 Task: Create new invoice with Date Opened :15-Apr-23, Select Customer: Savage Burrito, Terms: Payment Term 1. Make invoice entry for item-1 with Date: 15-Apr-23, Description: Organic White Mushroom (8 oz)_x000D_
, Action: Material, Income Account: Income:Sales, Quantity: 1, Unit Price: 5.6, Discount $: 0.3. Make entry for item-2 with Date: 15-Apr-23, Description: Clover Valley Loaf Bread 100% Whole Wheat , Action: Material, Income Account: Income:Sales, Quantity: 1, Unit Price: 6.5, Discount $: 1.3. Make entry for item-3 with Date: 15-Apr-23, Description: Aquafina Water, Action: Material, Income Account: Income:Sales, Quantity: 2, Unit Price: 7.5, Discount $: 1.8. Write Notes: Looking forward to serving you again.. Post Invoice with Post Date: 15-Apr-23, Post to Accounts: Assets:Accounts Receivable. Pay / Process Payment with Transaction Date: 15-May-23, Amount: 23.7, Transfer Account: Checking Account. Print Invoice, display notes by going to Option, then go to Display Tab and check Invoice Notes.
Action: Mouse pressed left at (145, 29)
Screenshot: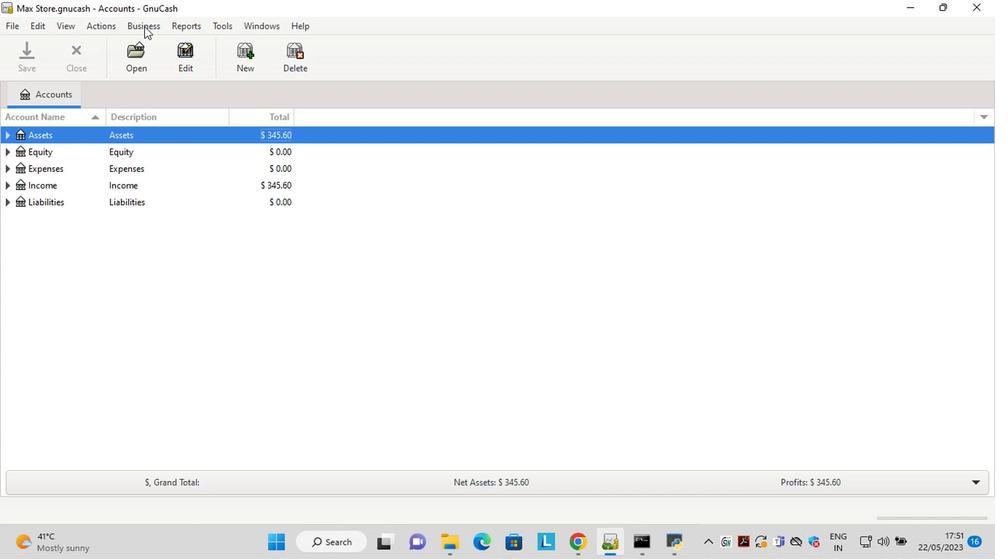
Action: Mouse moved to (309, 105)
Screenshot: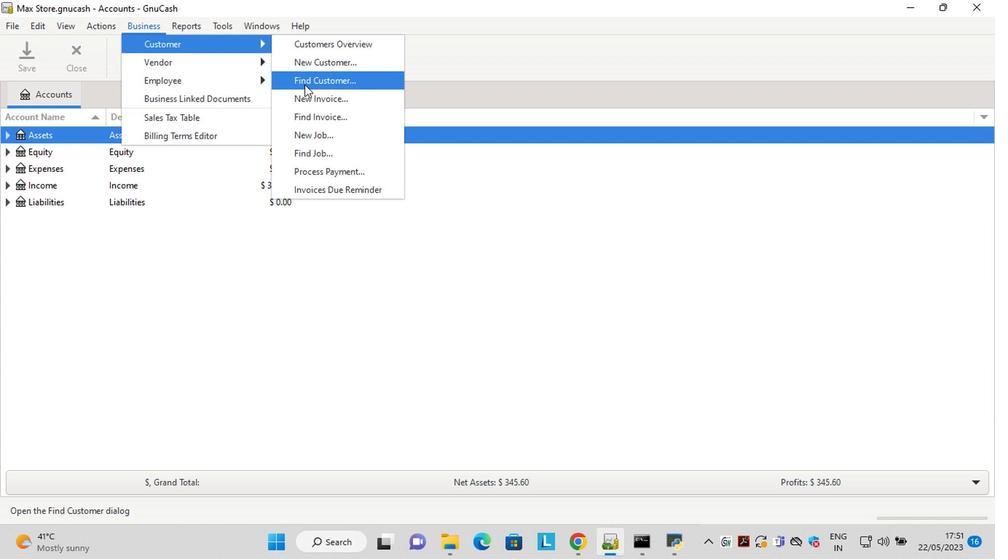 
Action: Mouse pressed left at (309, 105)
Screenshot: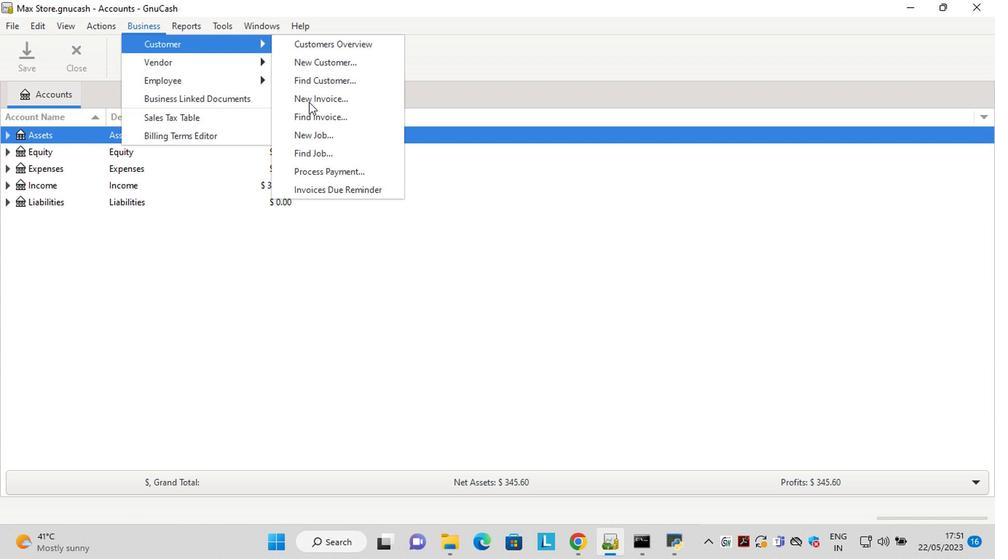 
Action: Mouse moved to (563, 223)
Screenshot: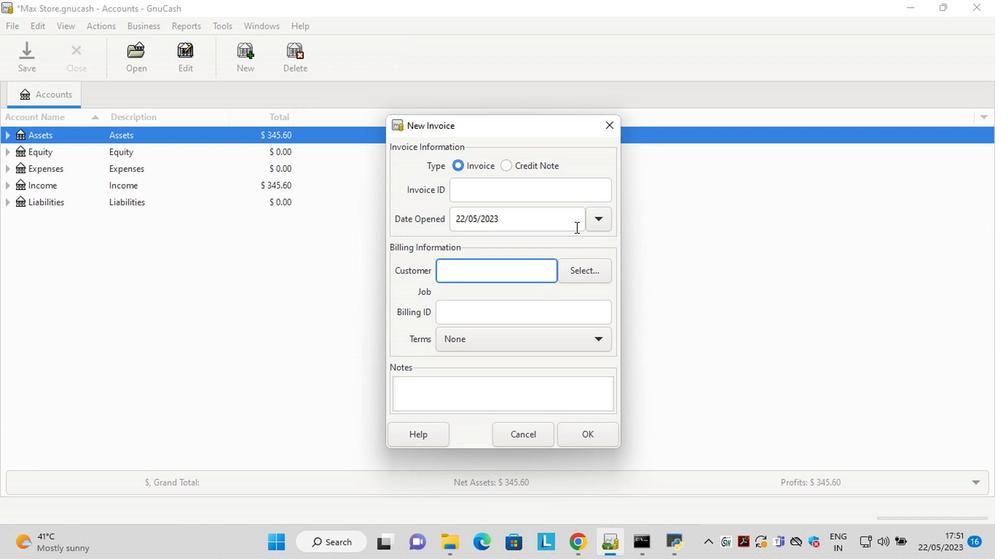 
Action: Mouse pressed left at (563, 223)
Screenshot: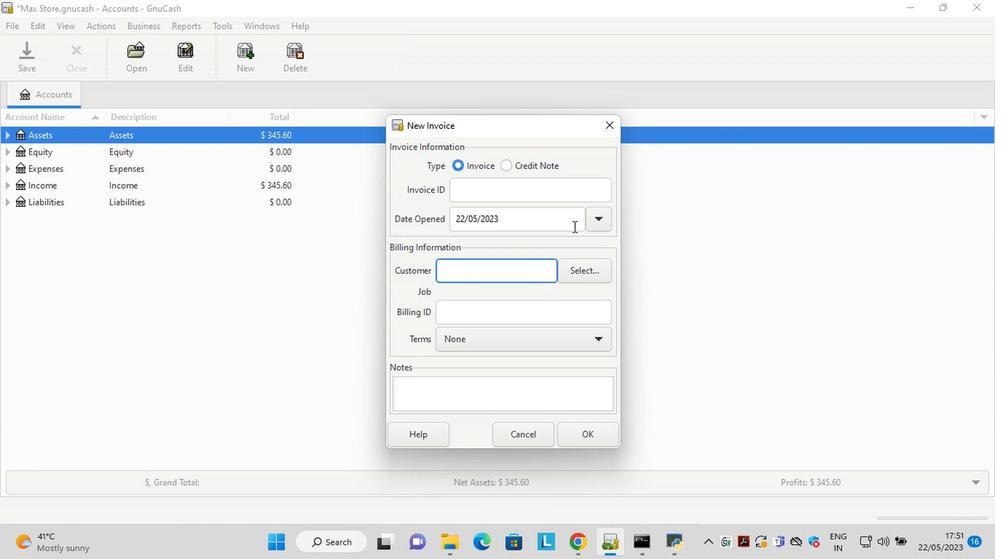
Action: Key pressed <Key.left><Key.left><Key.left><Key.left><Key.left><Key.left><Key.left><Key.left><Key.left><Key.left><Key.left><Key.left><Key.left><Key.left><Key.left><Key.delete><Key.delete>15<Key.right><Key.right><Key.delete>4
Screenshot: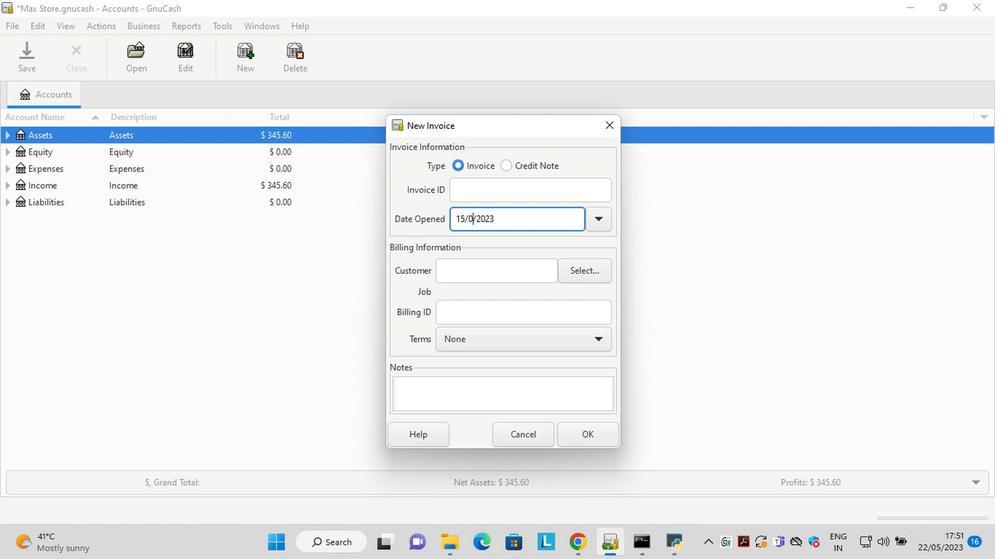 
Action: Mouse moved to (573, 271)
Screenshot: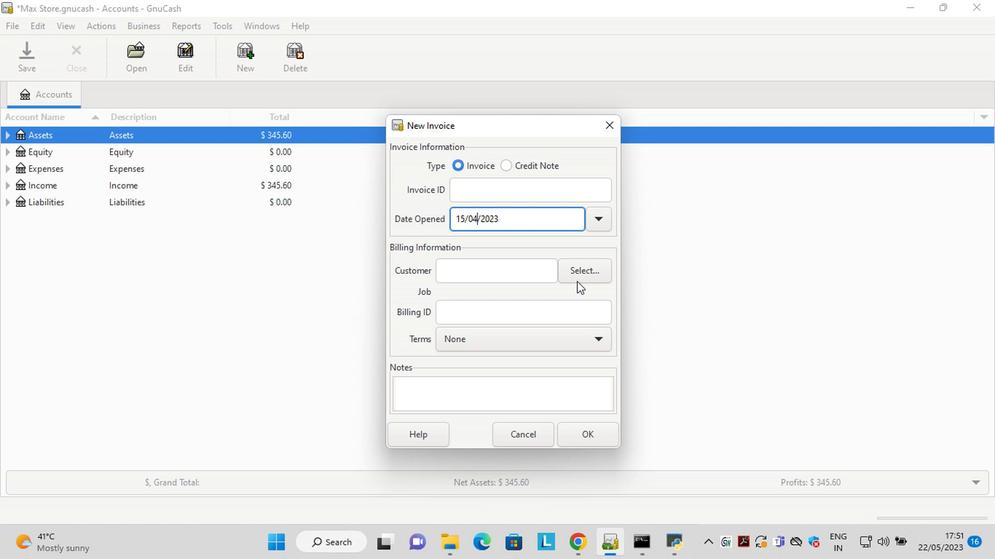 
Action: Mouse pressed left at (573, 271)
Screenshot: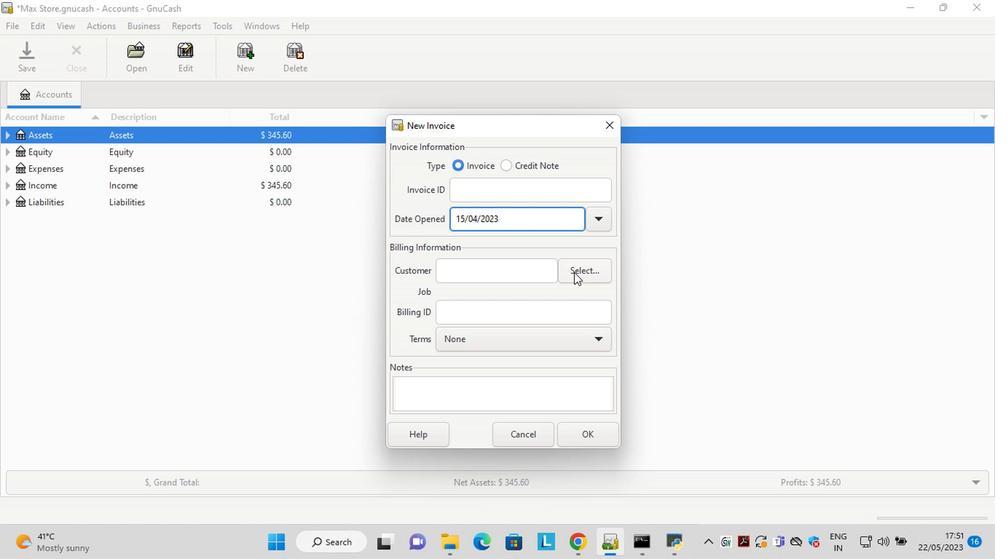 
Action: Mouse moved to (521, 256)
Screenshot: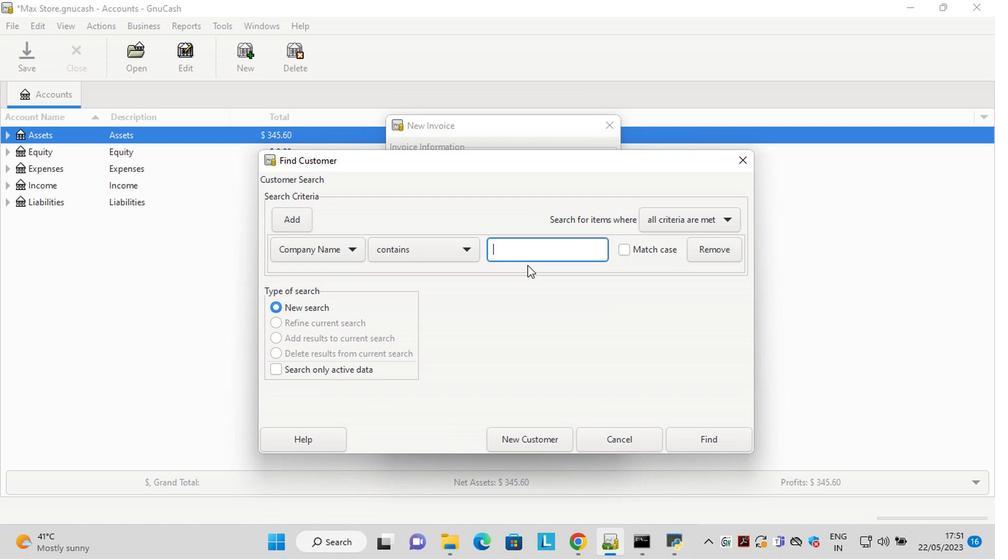 
Action: Mouse pressed left at (521, 256)
Screenshot: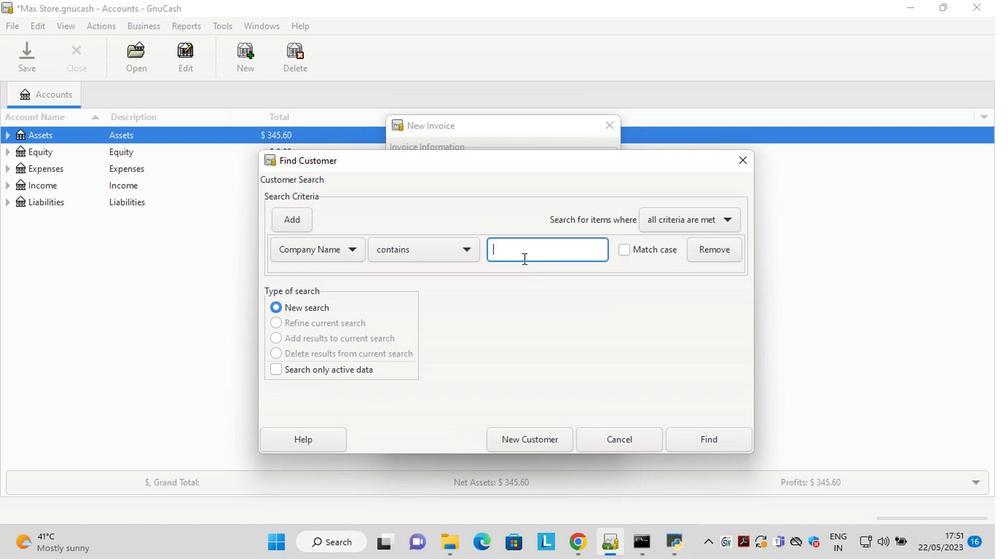 
Action: Key pressed <Key.shift>Savage
Screenshot: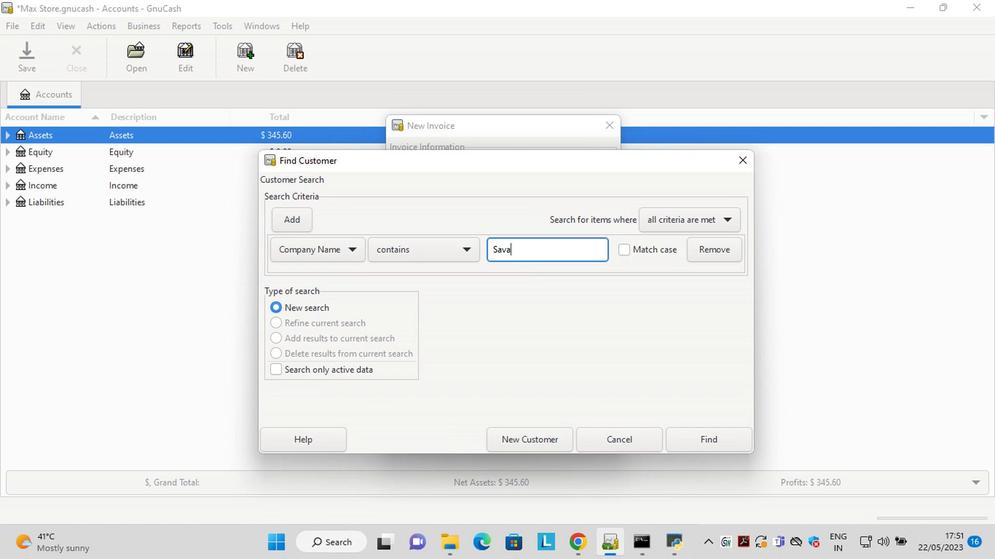 
Action: Mouse moved to (712, 441)
Screenshot: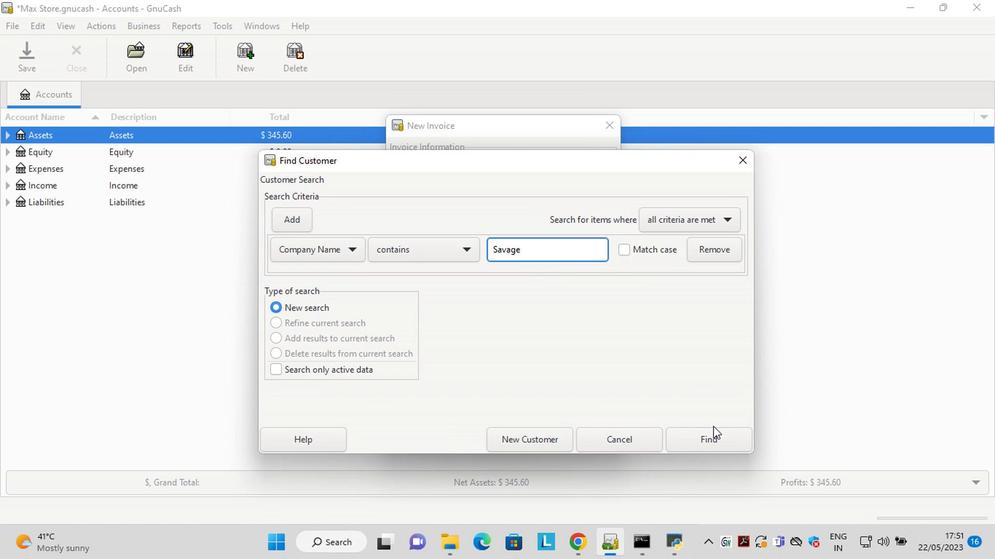 
Action: Mouse pressed left at (712, 441)
Screenshot: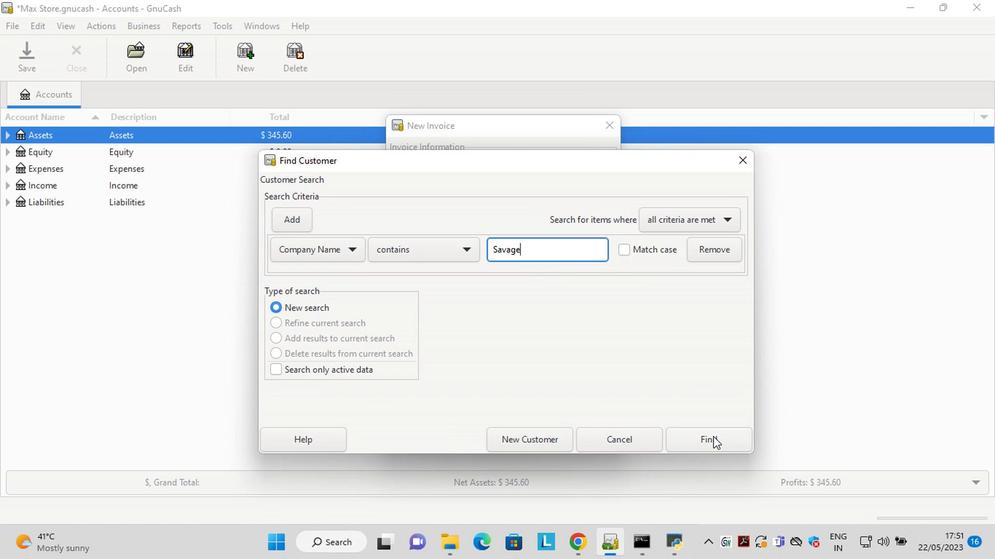 
Action: Mouse moved to (496, 289)
Screenshot: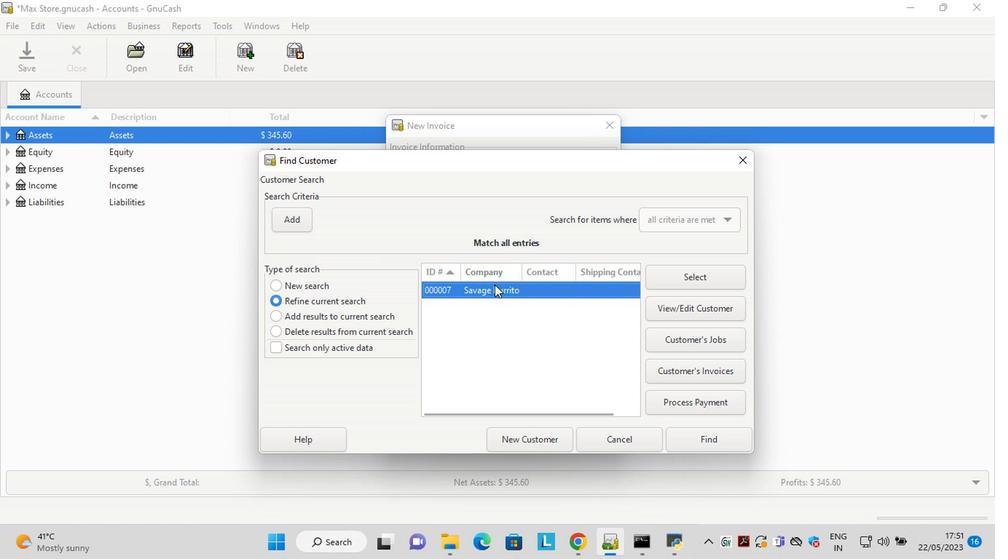 
Action: Mouse pressed left at (496, 289)
Screenshot: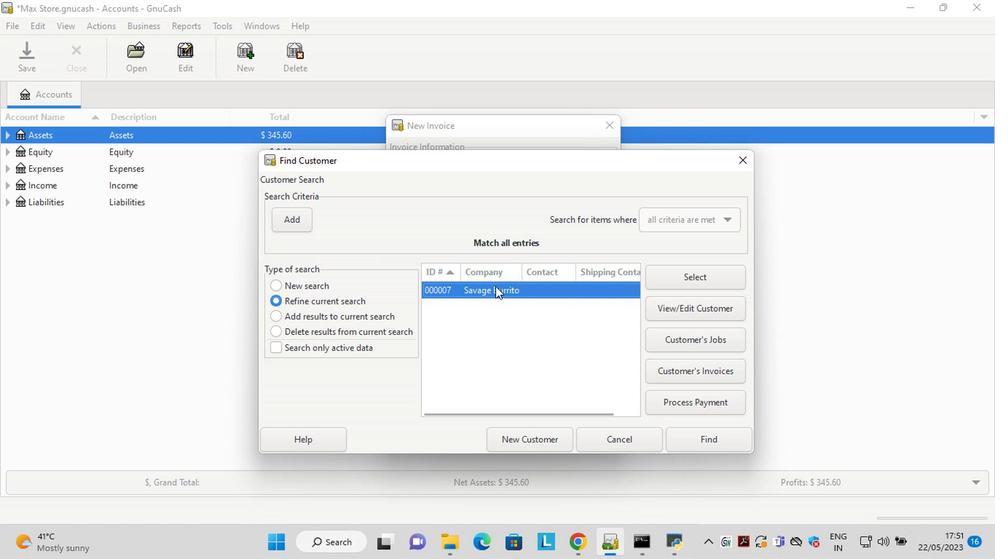 
Action: Mouse pressed left at (496, 289)
Screenshot: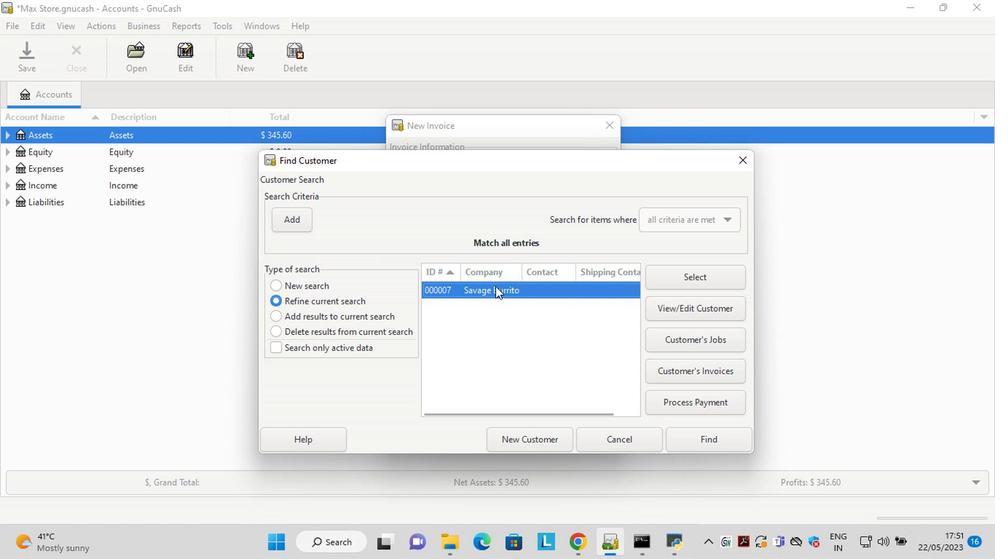 
Action: Mouse moved to (557, 355)
Screenshot: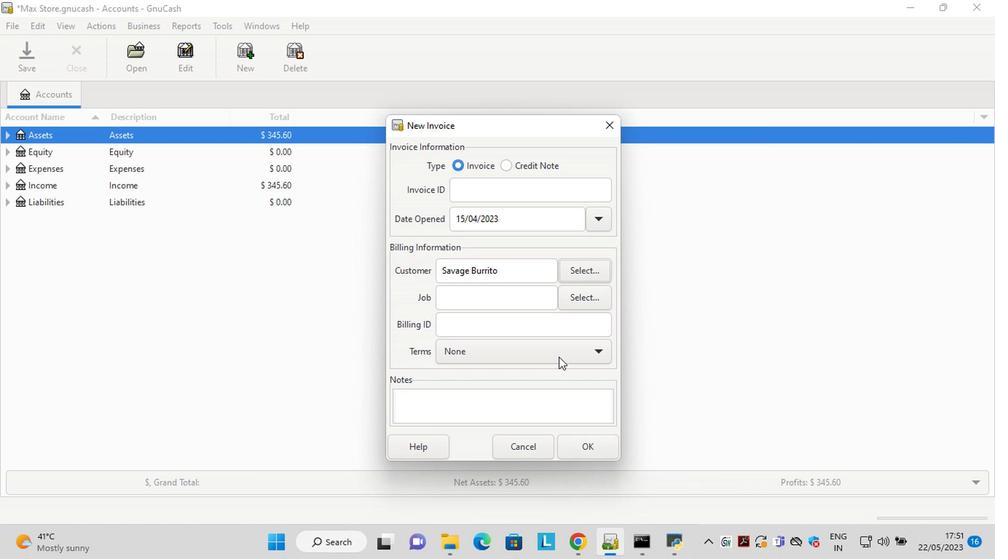 
Action: Mouse pressed left at (557, 355)
Screenshot: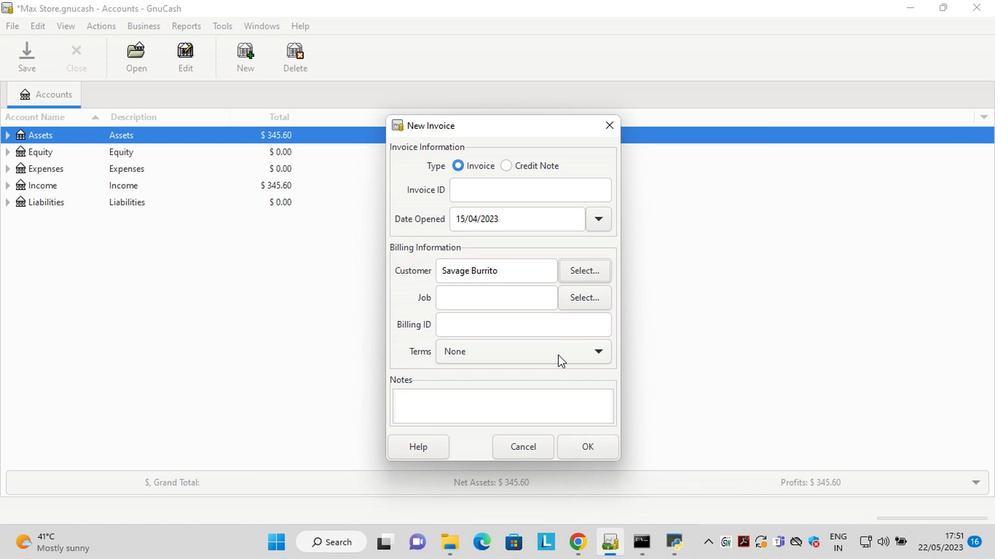 
Action: Mouse moved to (535, 373)
Screenshot: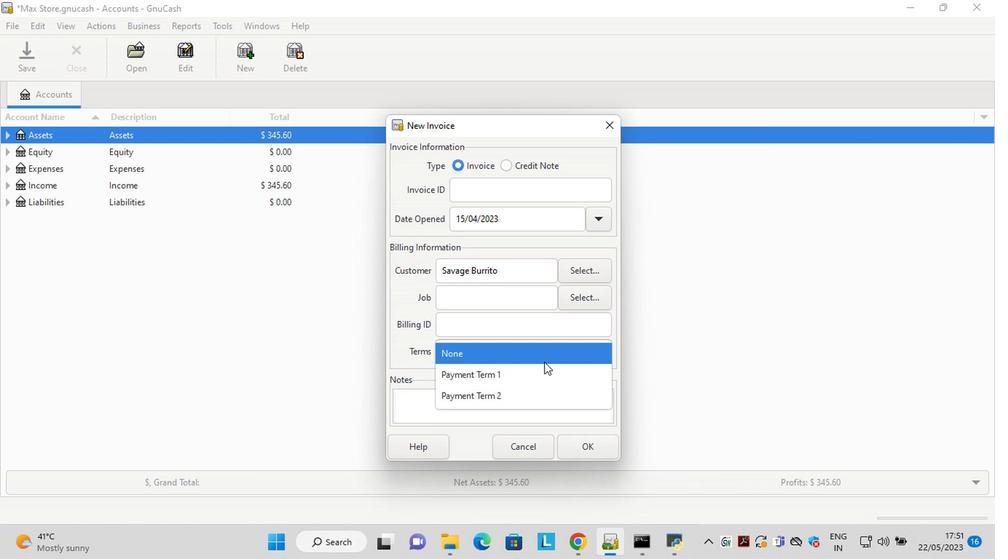 
Action: Mouse pressed left at (535, 373)
Screenshot: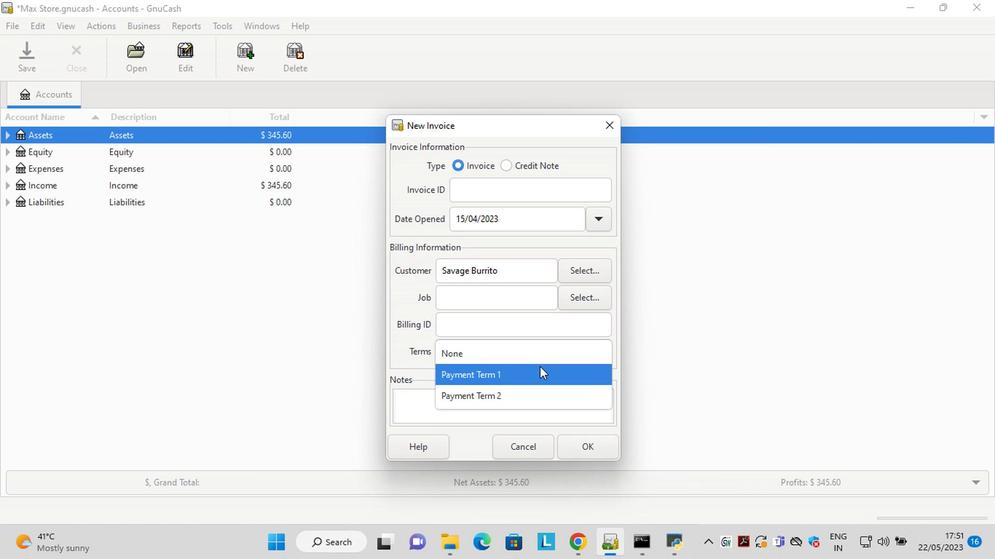 
Action: Mouse moved to (576, 454)
Screenshot: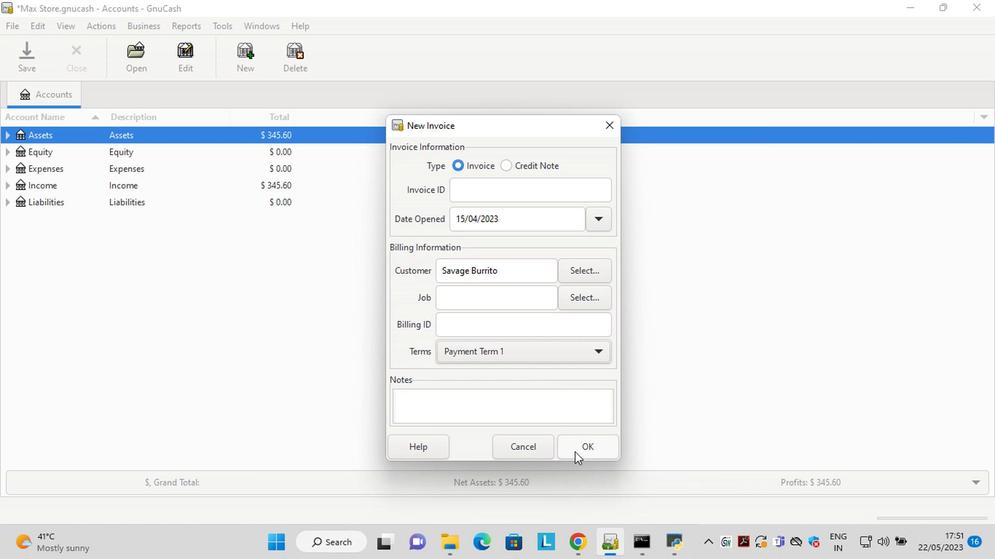 
Action: Mouse pressed left at (576, 454)
Screenshot: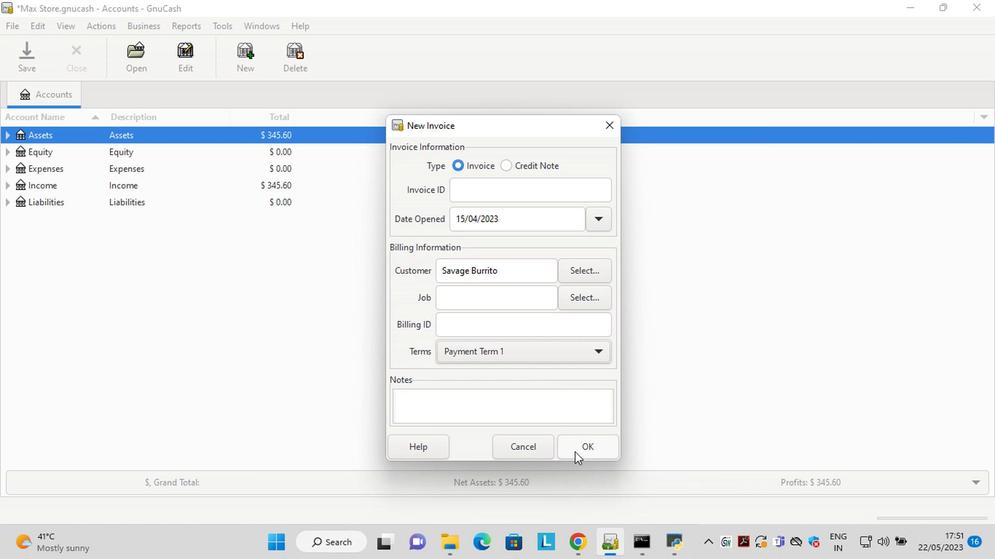 
Action: Mouse moved to (275, 315)
Screenshot: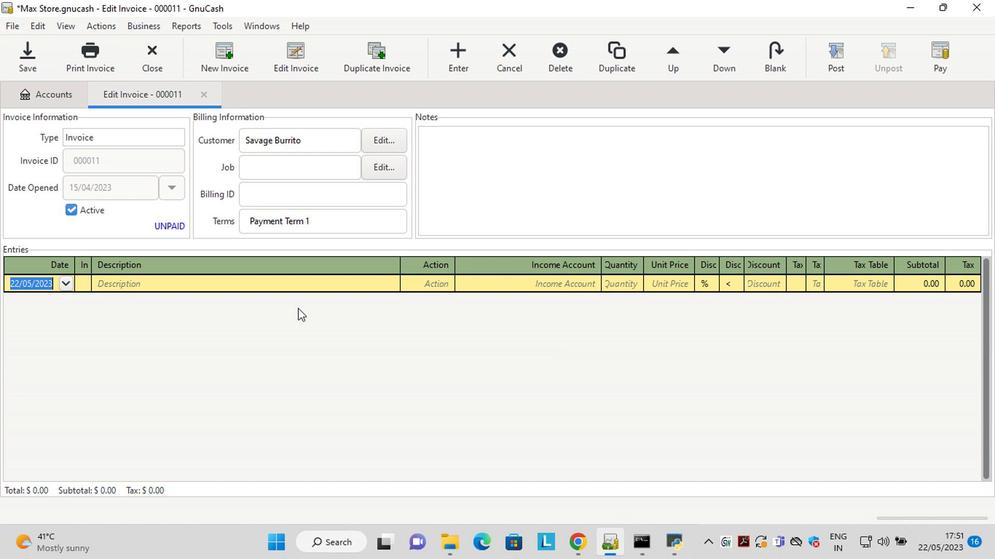 
Action: Key pressed <Key.left><Key.delete><Key.delete>15<Key.right><Key.right><Key.delete>4<Key.tab><Key.shift>Orgai<Key.backspace>nic<Key.space><Key.shift>White<Key.space><Key.shift>Mushroom<Key.space><Key.shift_r>(9<Key.backspace>8<Key.space>oz<Key.shift_r>)<Key.tab>ma<Key.tab>sale<Key.tab>1<Key.tab>5.60<Key.tab>
Screenshot: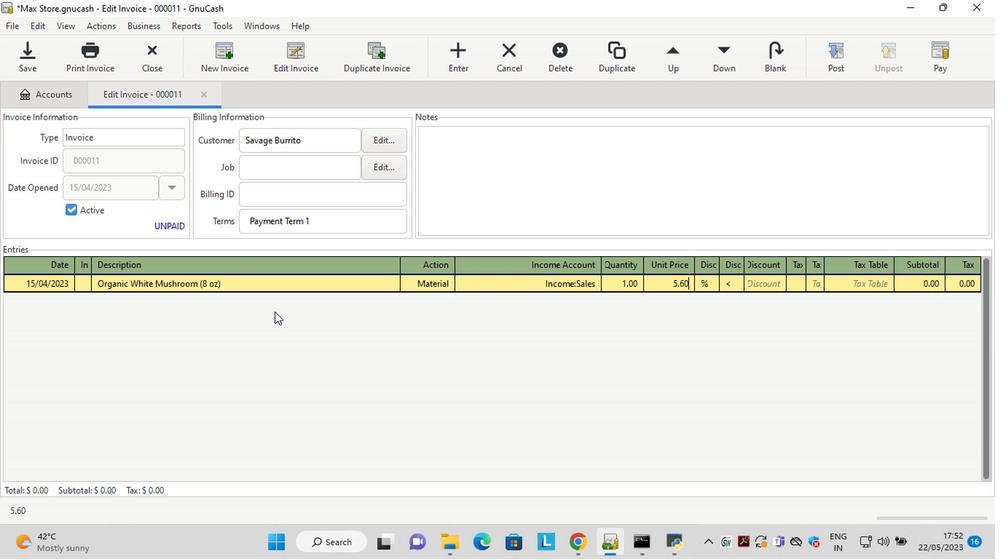 
Action: Mouse moved to (706, 286)
Screenshot: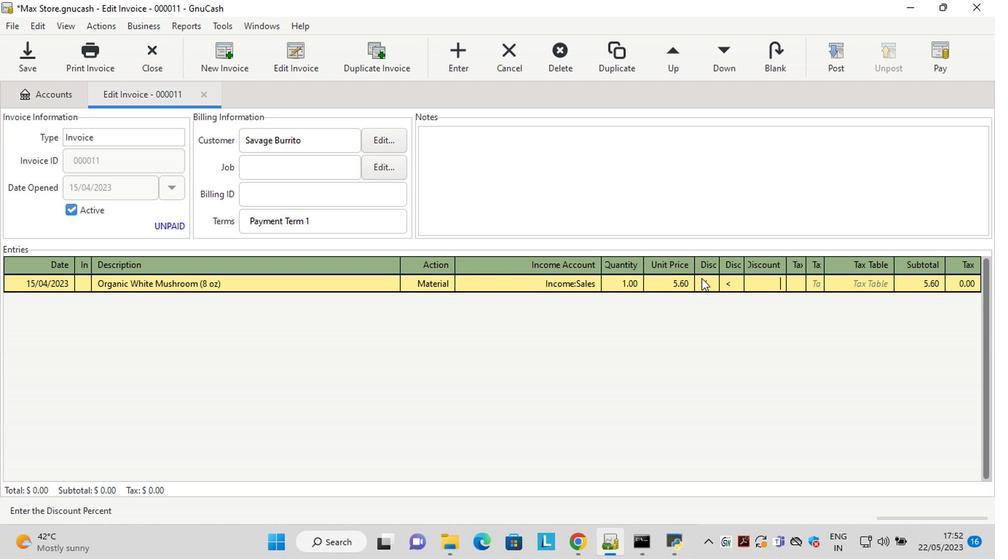 
Action: Mouse pressed left at (706, 286)
Screenshot: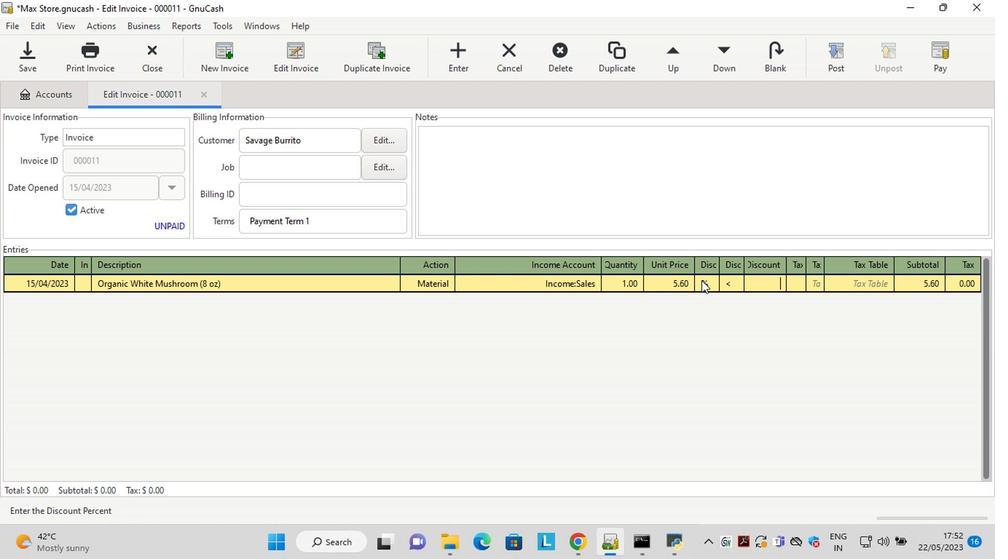 
Action: Mouse moved to (724, 286)
Screenshot: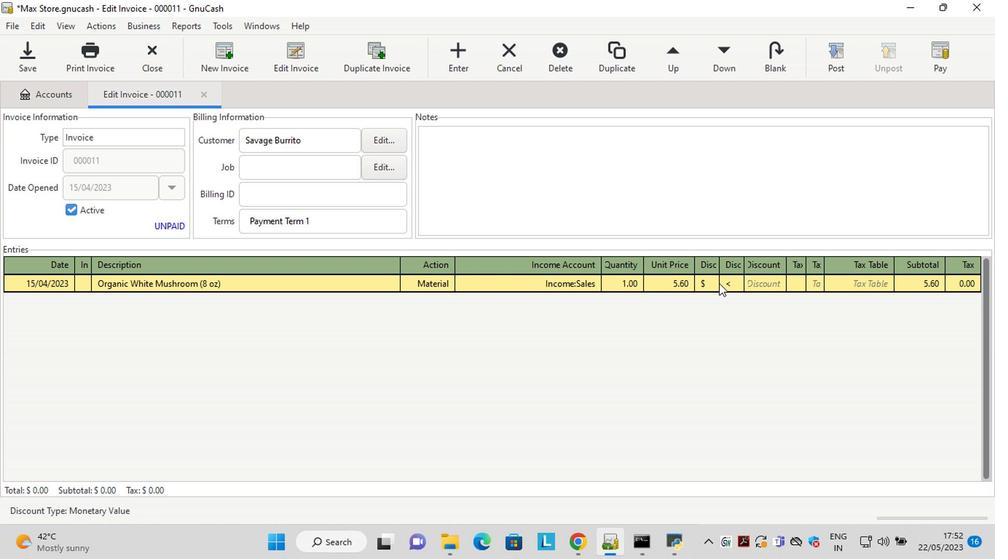 
Action: Mouse pressed left at (724, 286)
Screenshot: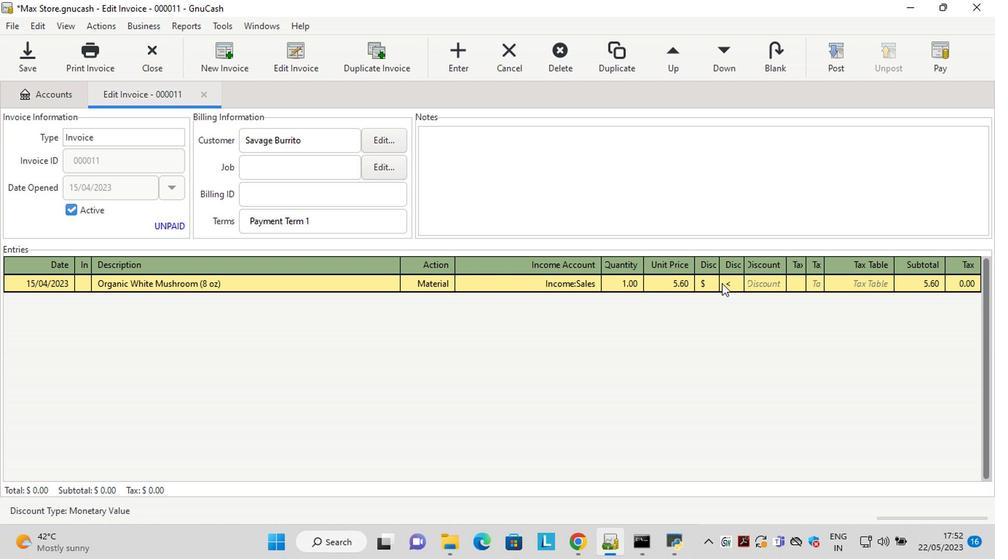 
Action: Mouse moved to (761, 288)
Screenshot: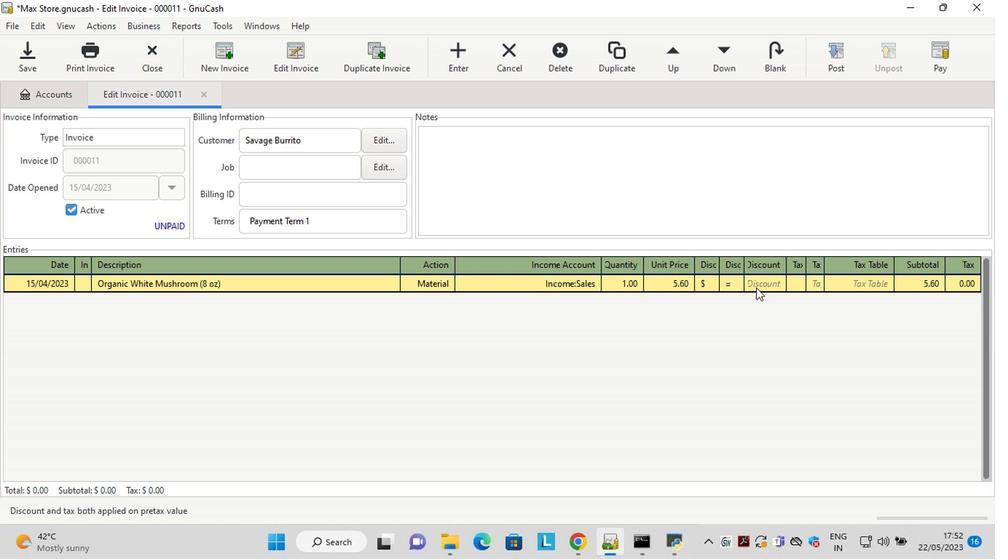 
Action: Mouse pressed left at (761, 288)
Screenshot: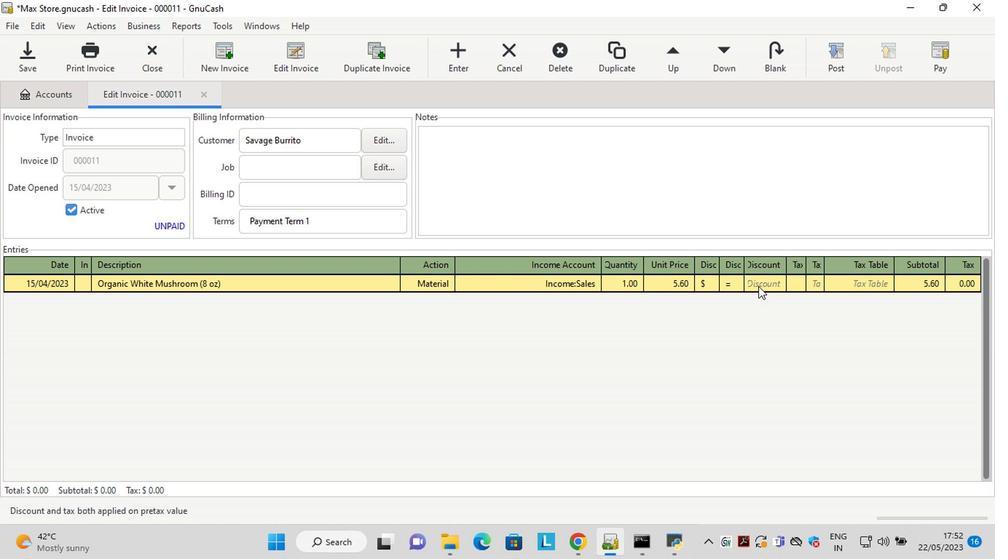 
Action: Key pressed .3<Key.tab><Key.tab><Key.shift>Clover<Key.space><Key.shift>Valley<Key.space><Key.shift>Loaf<Key.space><Key.shift>Bread<Key.space>100<Key.shift>%<Key.space><Key.shift>Whole<Key.space><Key.shift>Wheat<Key.tab>ma<Key.tab>sale<Key.tab>1<Key.tab>6.5<Key.tab>
Screenshot: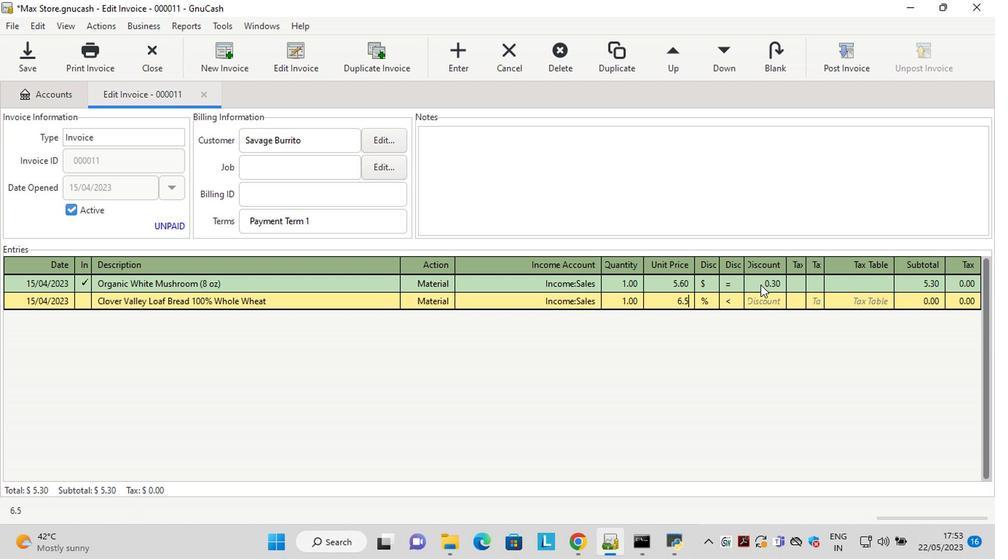 
Action: Mouse moved to (709, 304)
Screenshot: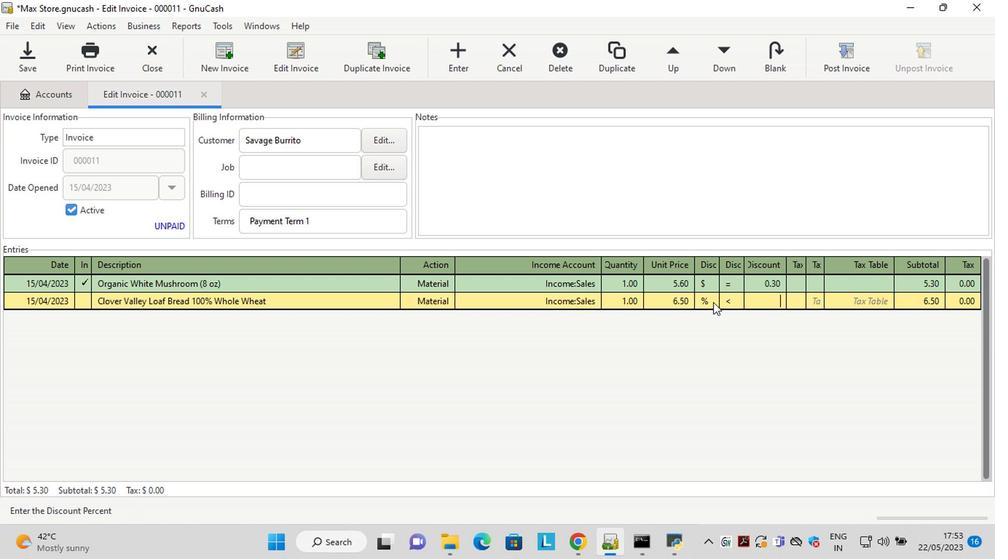 
Action: Mouse pressed left at (709, 304)
Screenshot: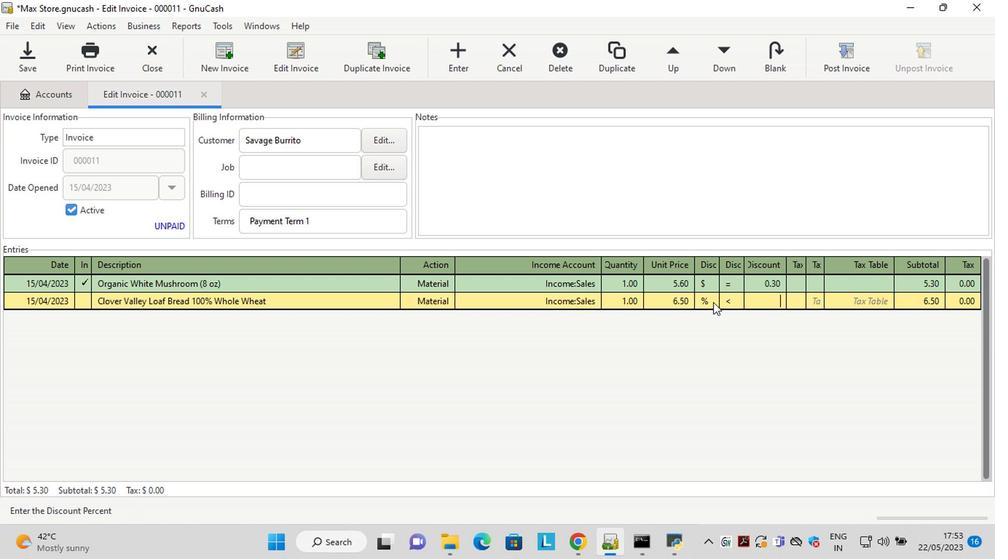 
Action: Mouse moved to (732, 306)
Screenshot: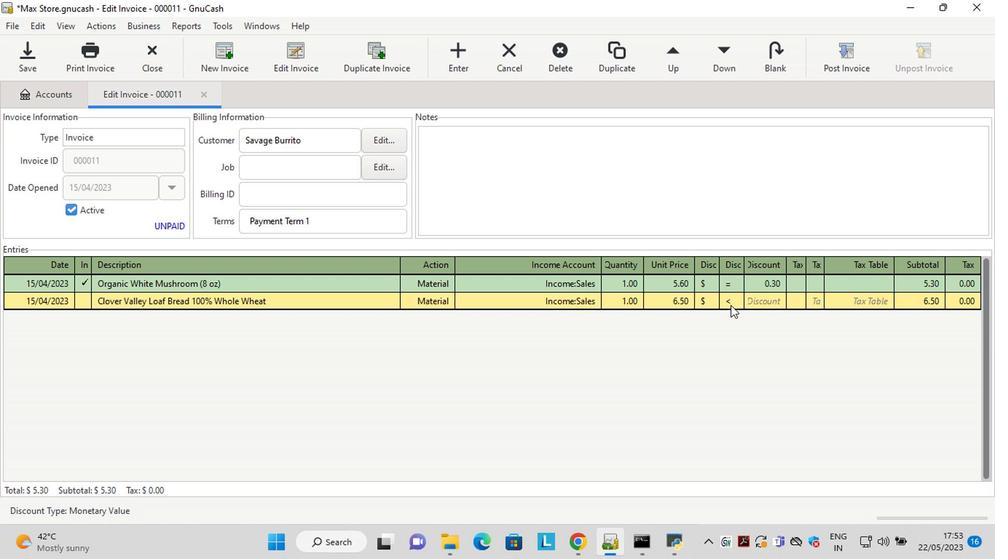 
Action: Mouse pressed left at (732, 306)
Screenshot: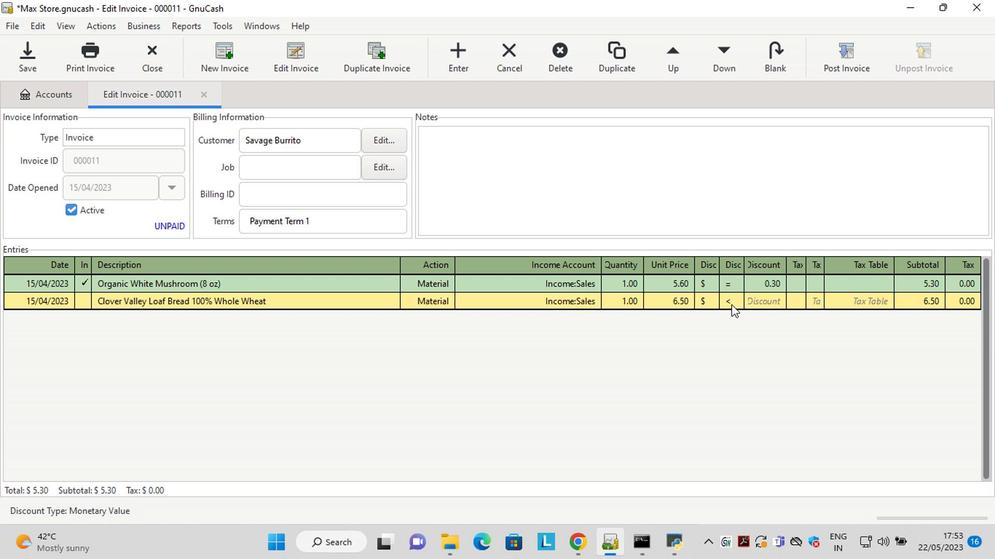 
Action: Mouse moved to (752, 301)
Screenshot: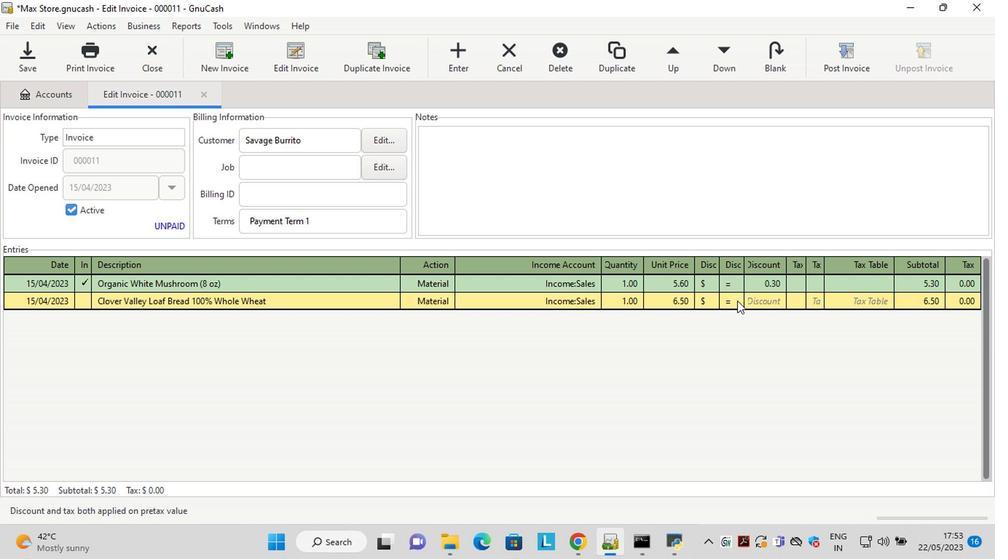 
Action: Mouse pressed left at (752, 301)
Screenshot: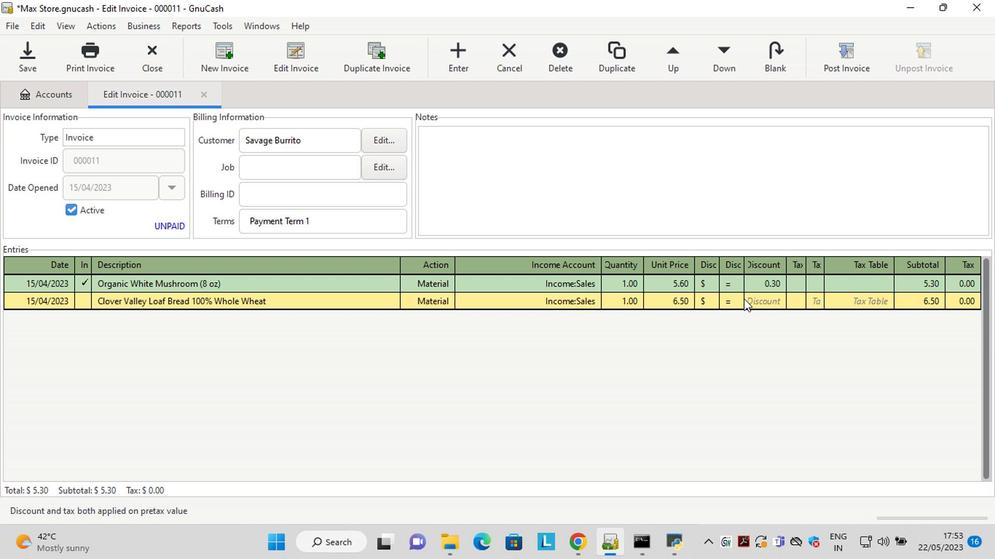 
Action: Mouse moved to (780, 349)
Screenshot: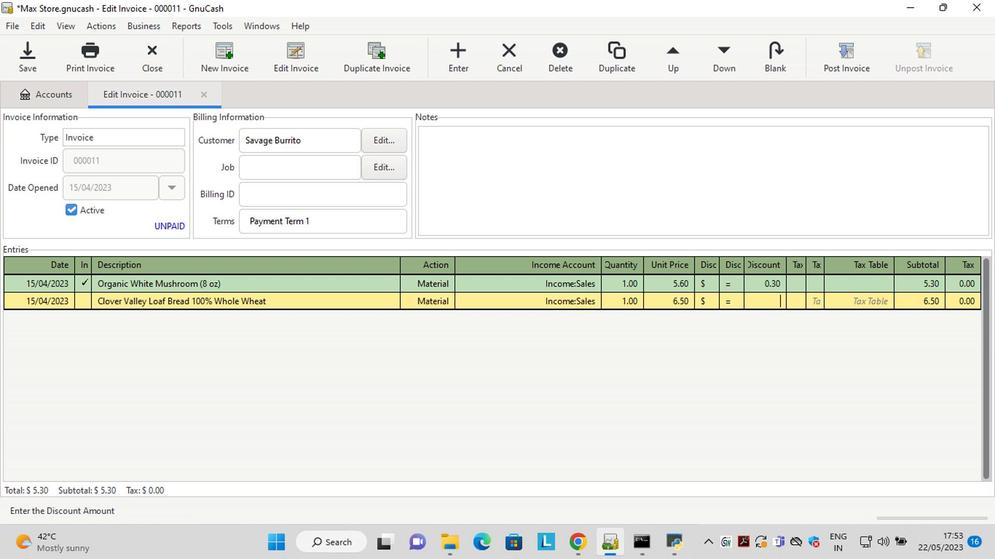 
Action: Key pressed 1.30<Key.tab><Key.tab><Key.shift>Aquafina<Key.space><Key.shift>Water<Key.tab>ma<Key.tab>sale<Key.tab>1<Key.tab>2<Key.tab>7.50<Key.backspace><Key.tab>
Screenshot: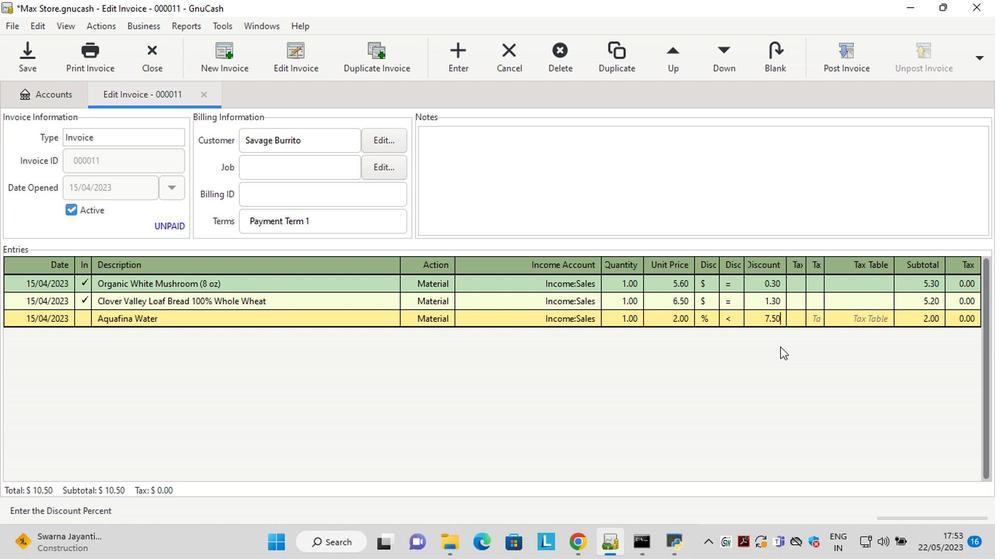 
Action: Mouse moved to (632, 321)
Screenshot: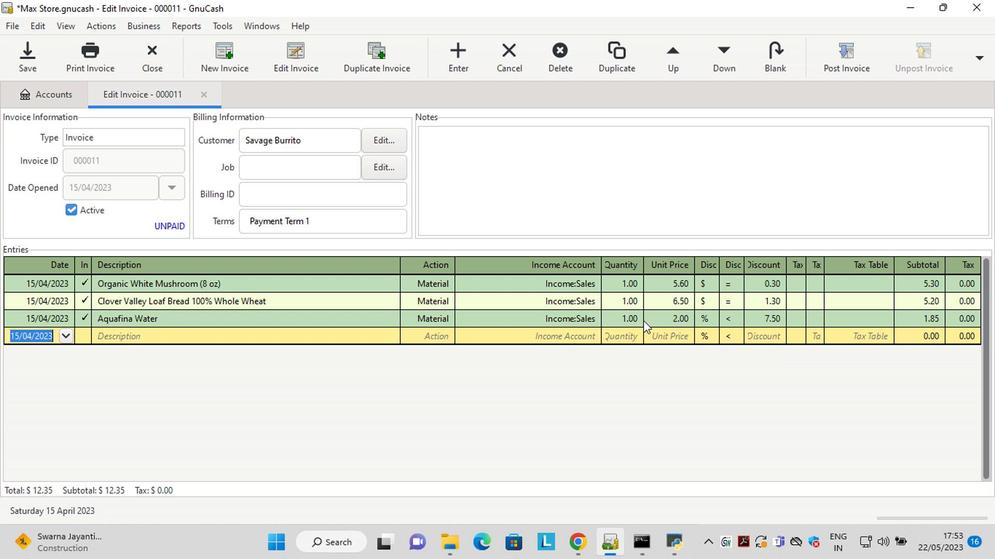 
Action: Mouse pressed left at (632, 321)
Screenshot: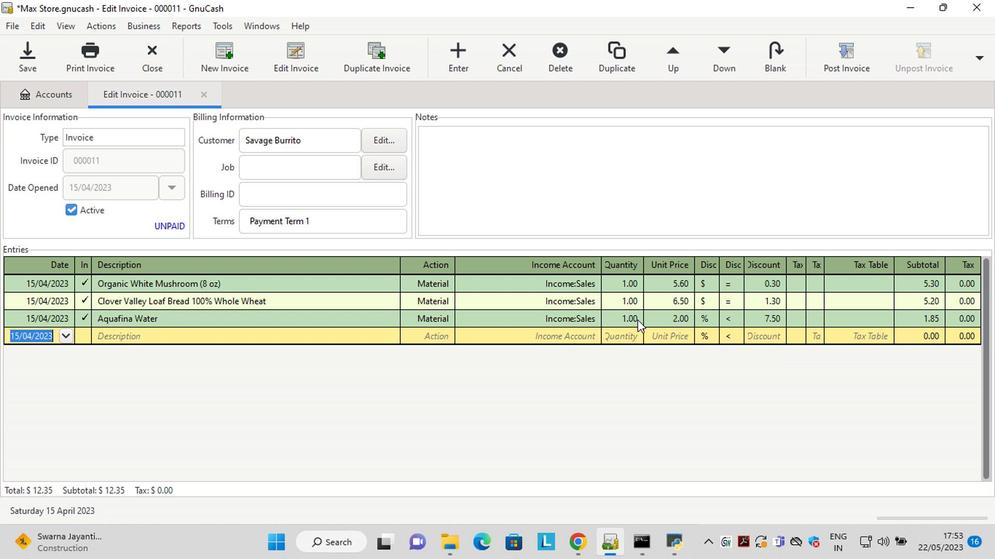 
Action: Mouse moved to (811, 326)
Screenshot: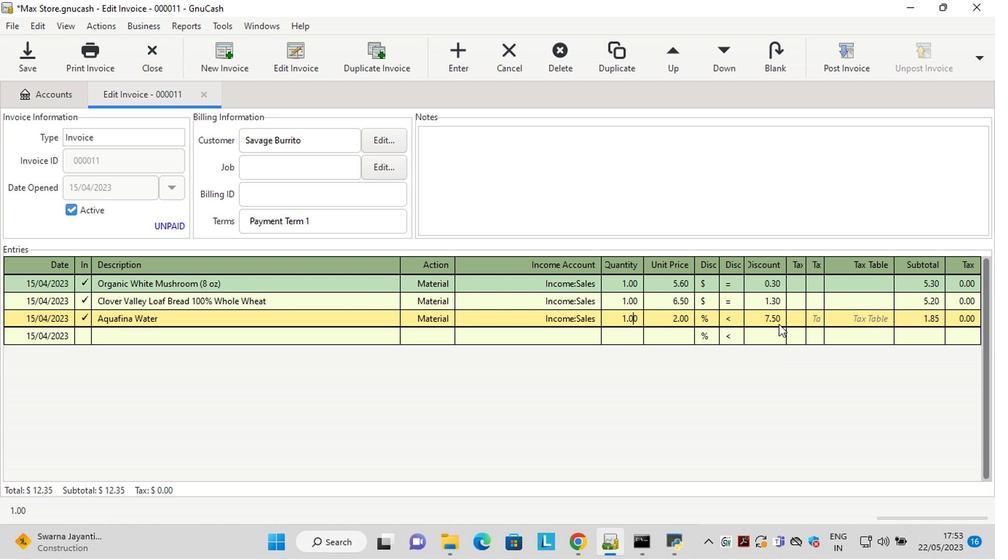 
Action: Key pressed <Key.left><Key.left><Key.left><Key.delete><Key.delete><Key.delete><Key.delete>2<Key.tab>7.5<Key.tab>
Screenshot: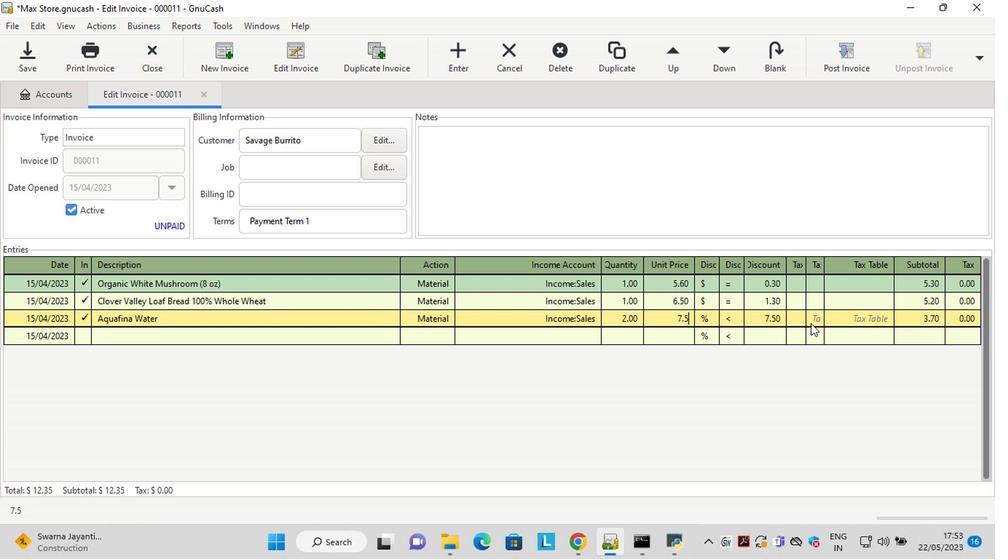 
Action: Mouse moved to (701, 320)
Screenshot: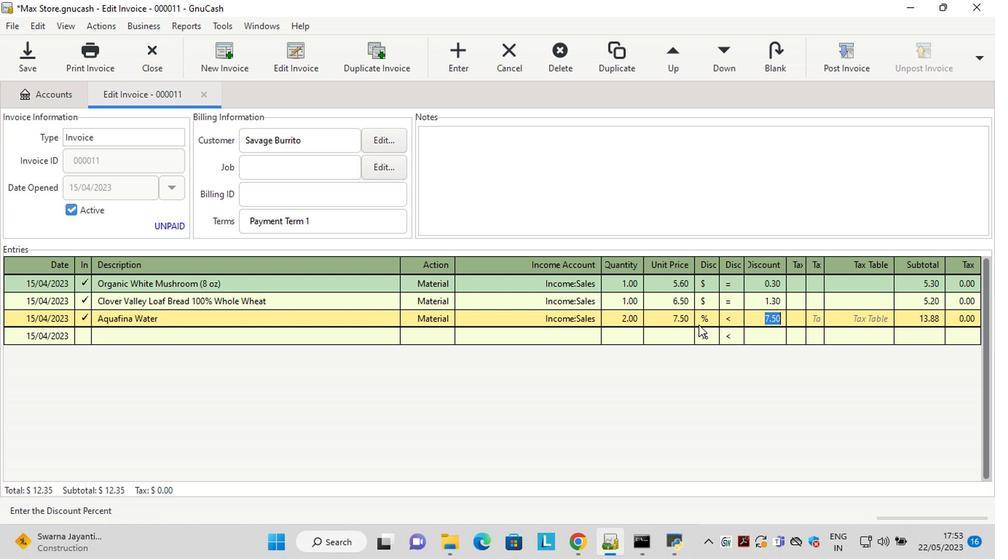 
Action: Mouse pressed left at (701, 320)
Screenshot: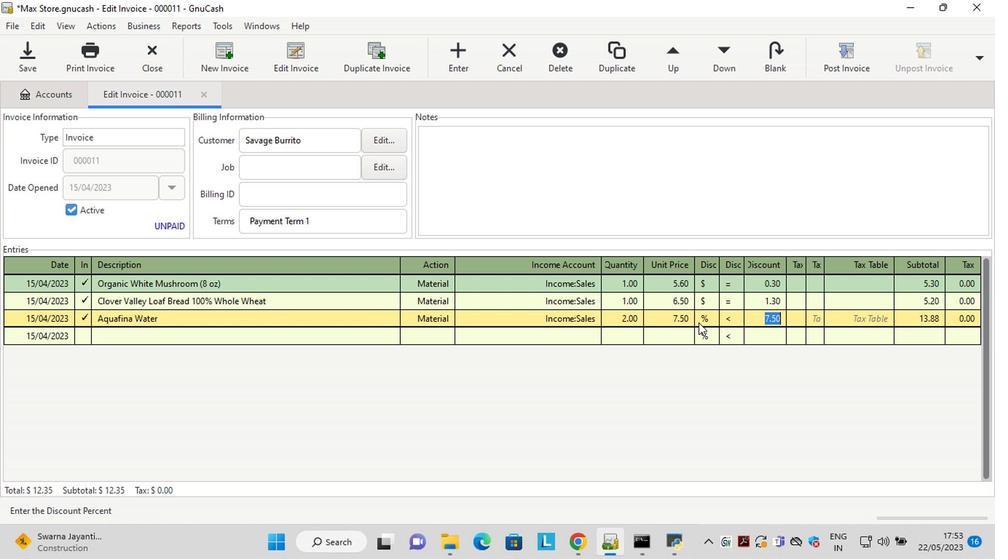
Action: Mouse moved to (726, 317)
Screenshot: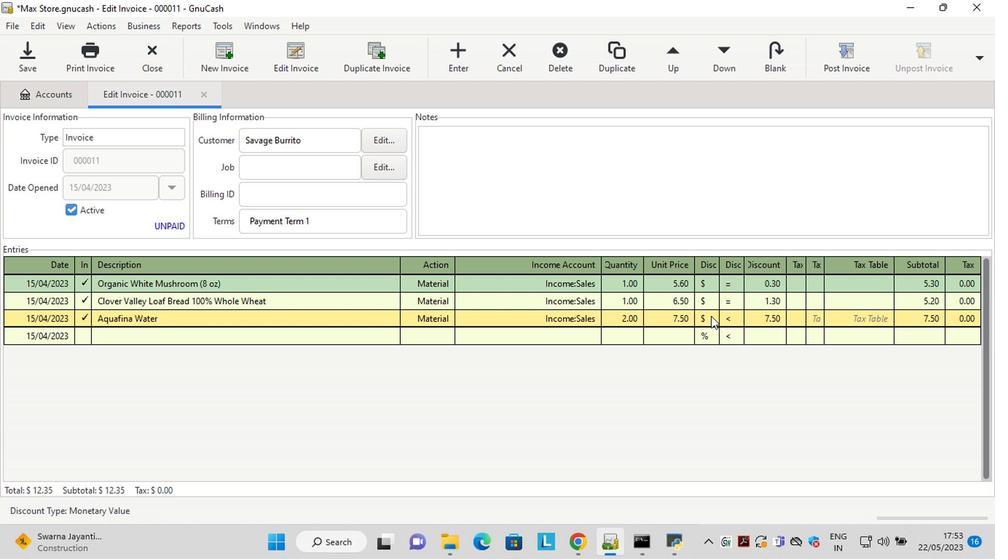 
Action: Mouse pressed left at (726, 317)
Screenshot: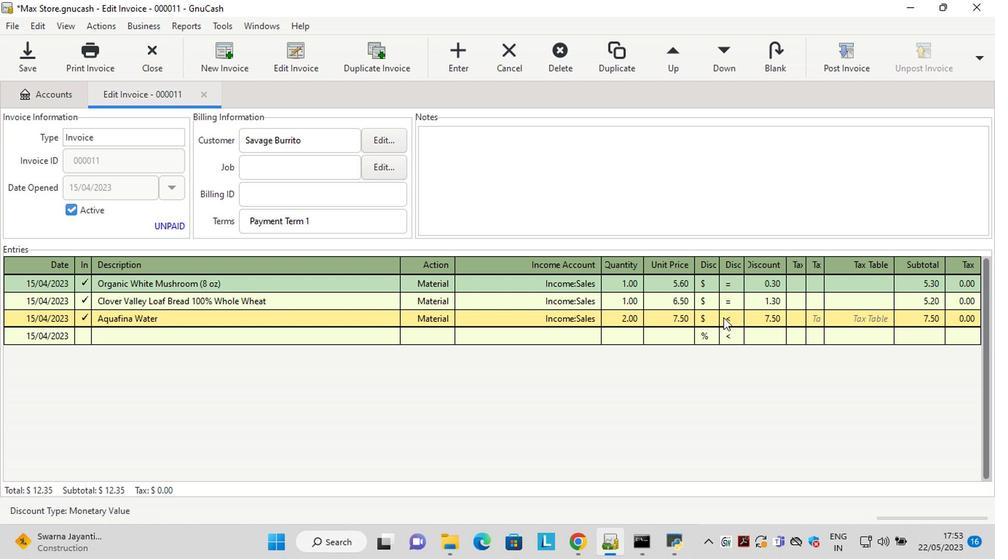 
Action: Mouse moved to (763, 320)
Screenshot: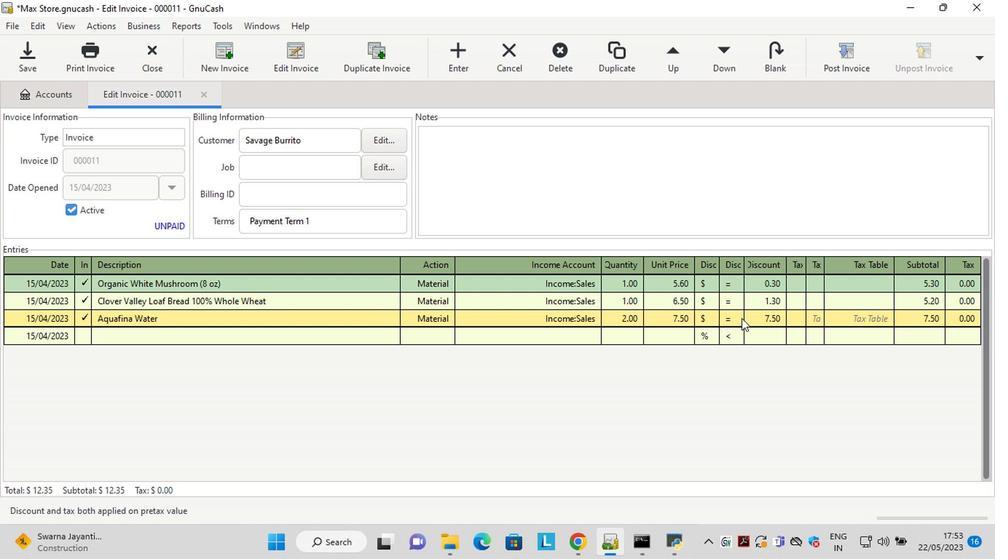 
Action: Mouse pressed left at (763, 320)
Screenshot: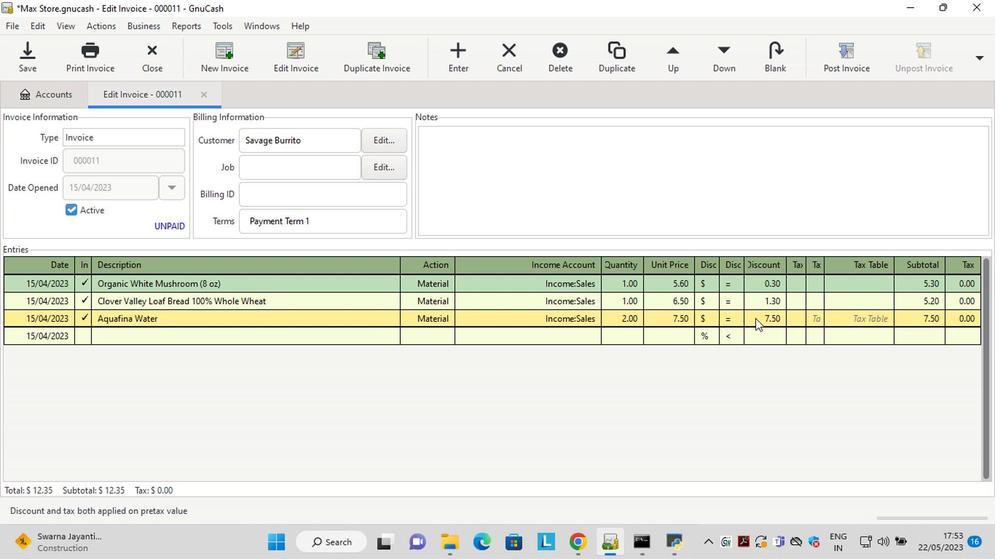 
Action: Key pressed <Key.delete><Key.delete><Key.delete><Key.delete>1.8<Key.tab>
Screenshot: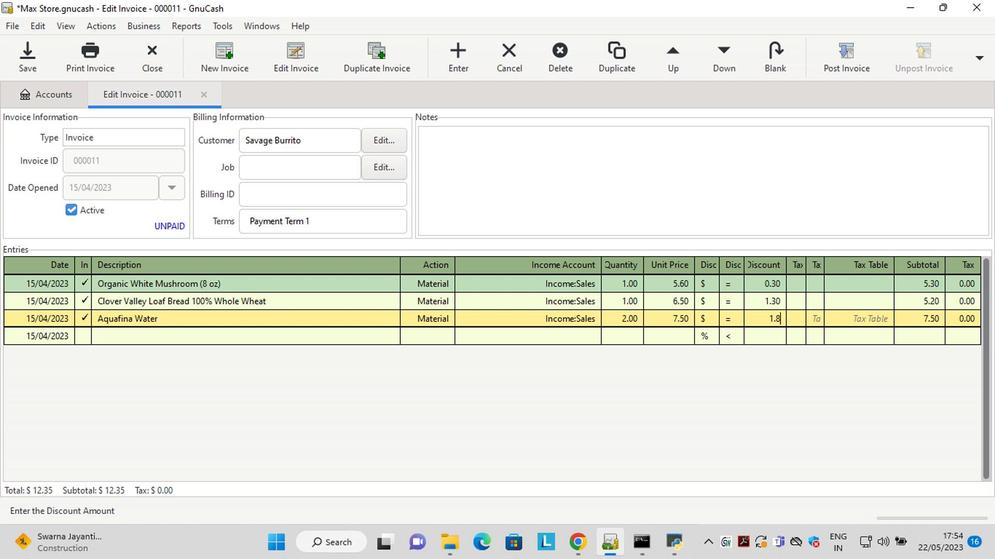 
Action: Mouse moved to (499, 155)
Screenshot: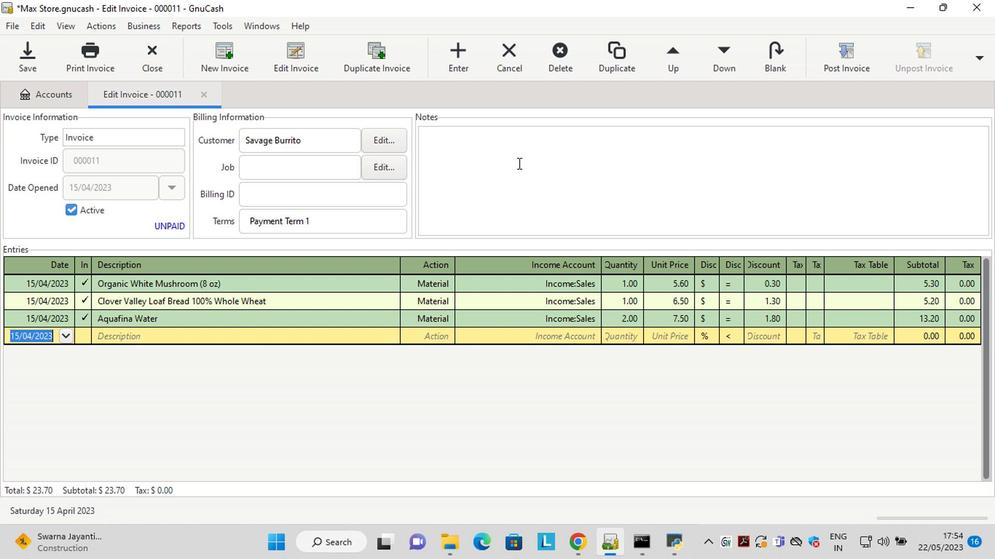 
Action: Mouse pressed left at (499, 155)
Screenshot: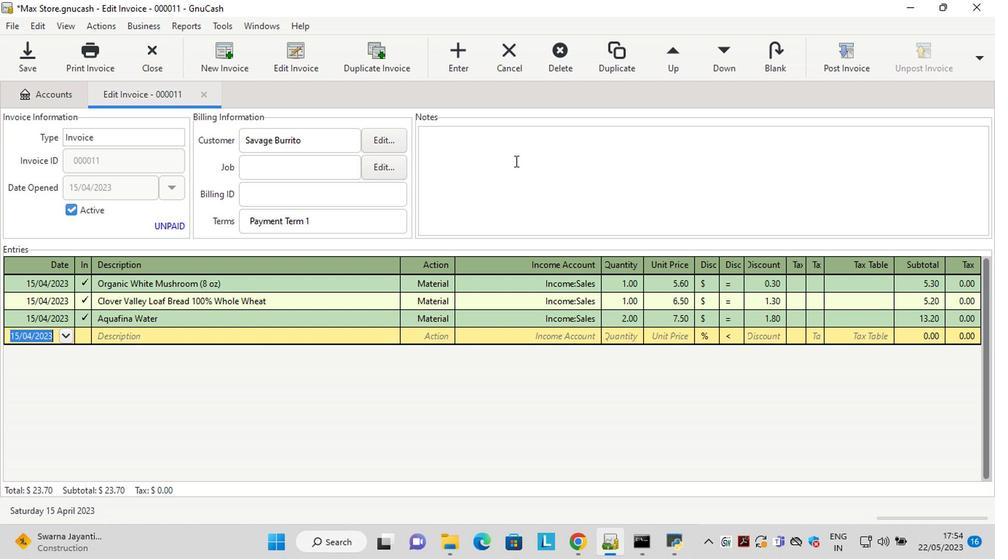 
Action: Key pressed <Key.shift>Looking<Key.space><Key.shift>forward<Key.space>to<Key.space>sa<Key.backspace>erving<Key.space>you<Key.space>again.
Screenshot: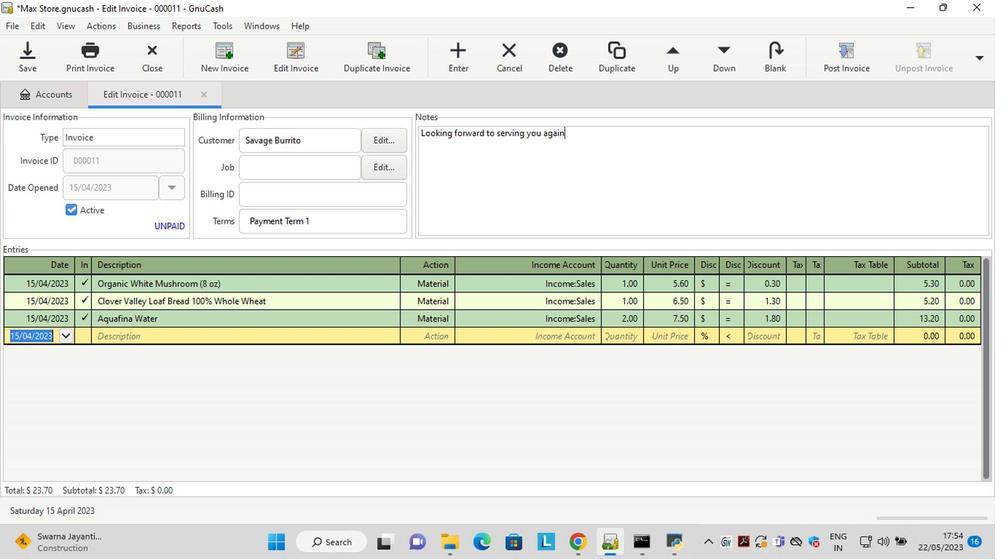 
Action: Mouse moved to (836, 61)
Screenshot: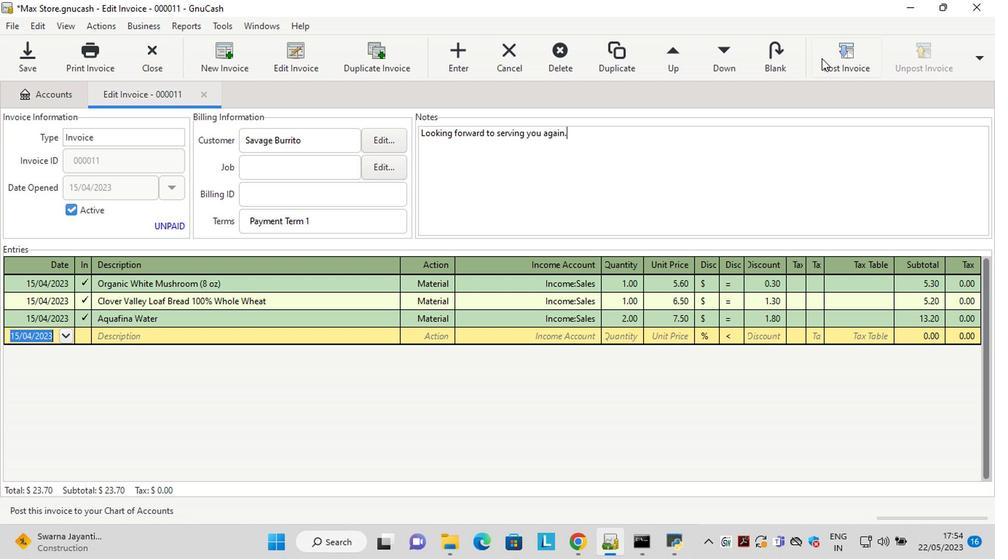 
Action: Mouse pressed left at (836, 61)
Screenshot: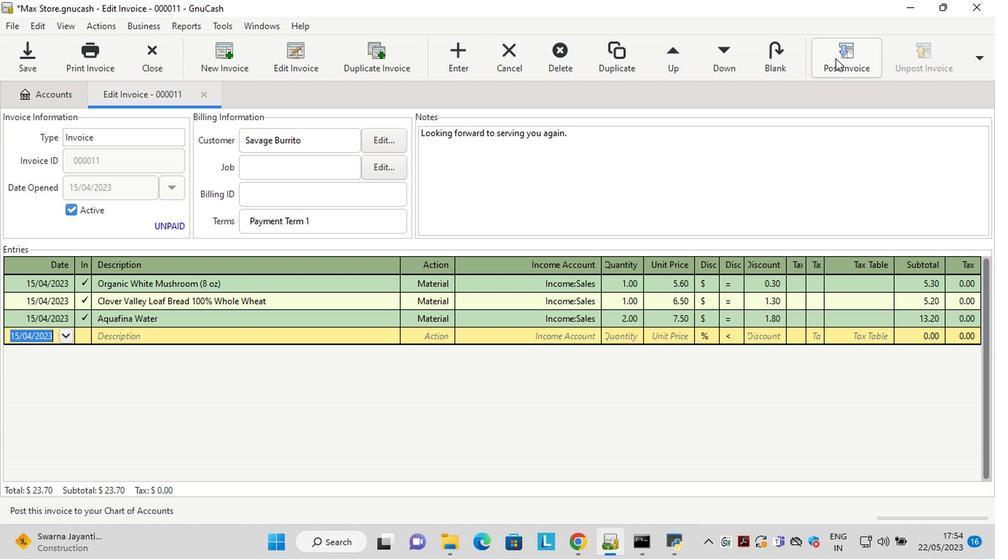 
Action: Mouse moved to (547, 248)
Screenshot: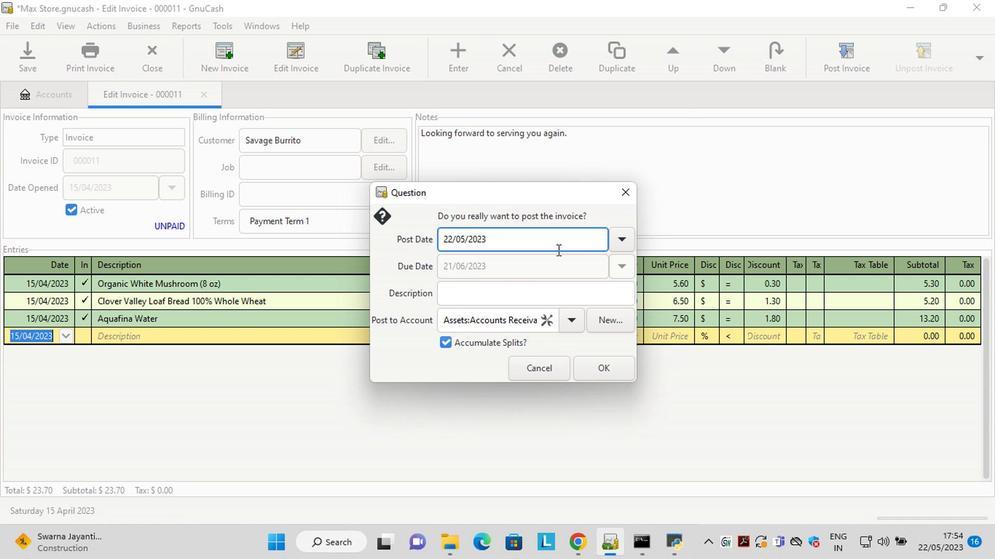 
Action: Mouse pressed left at (547, 248)
Screenshot: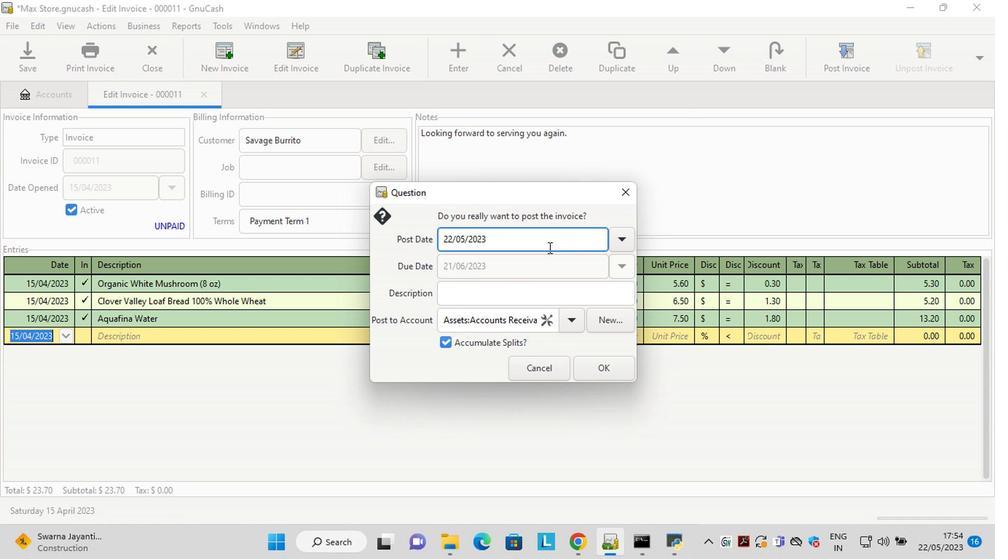 
Action: Key pressed <Key.left><Key.left><Key.left><Key.left><Key.left><Key.left><Key.left><Key.left><Key.left><Key.left><Key.left><Key.left><Key.left><Key.left><Key.delete><Key.delete>15<Key.right><Key.right><Key.delete>4
Screenshot: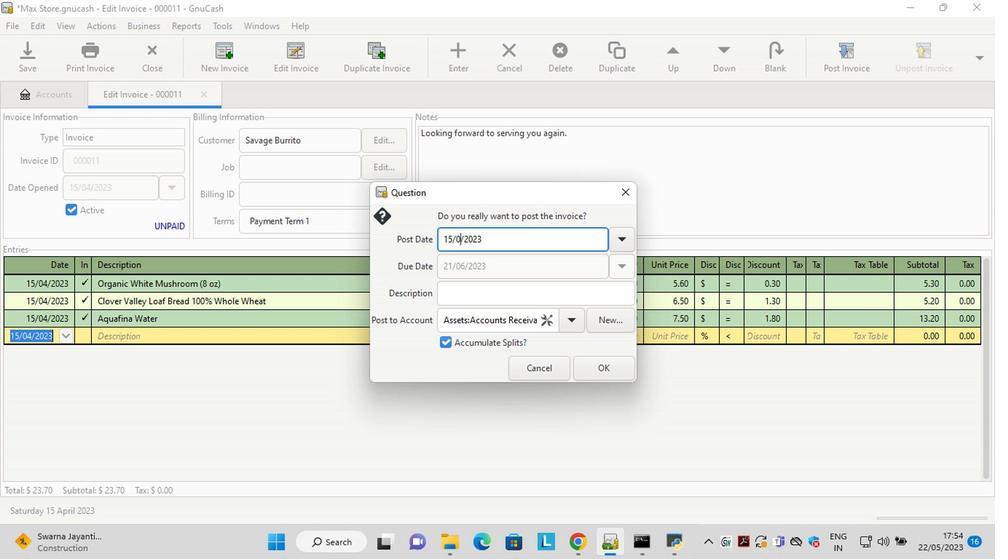 
Action: Mouse moved to (594, 369)
Screenshot: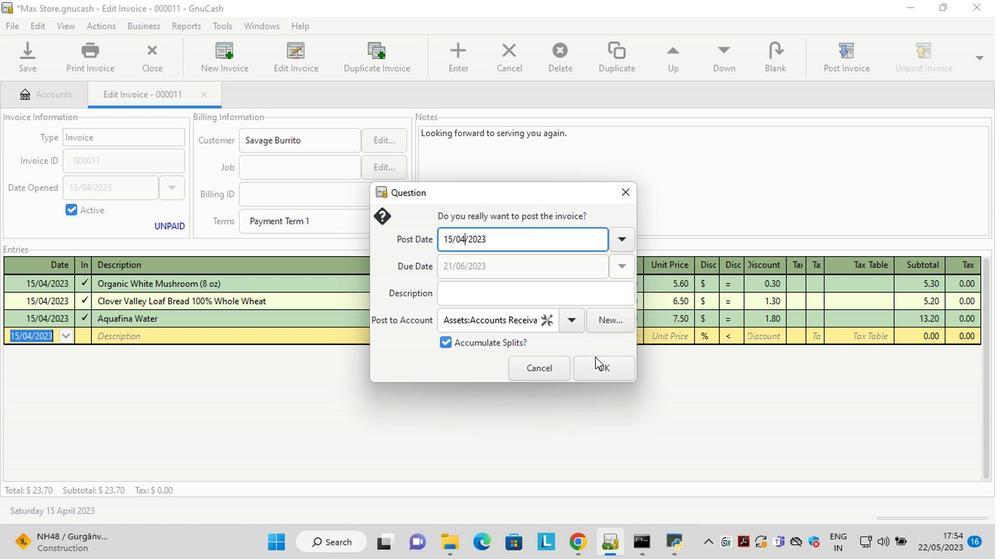 
Action: Mouse pressed left at (594, 369)
Screenshot: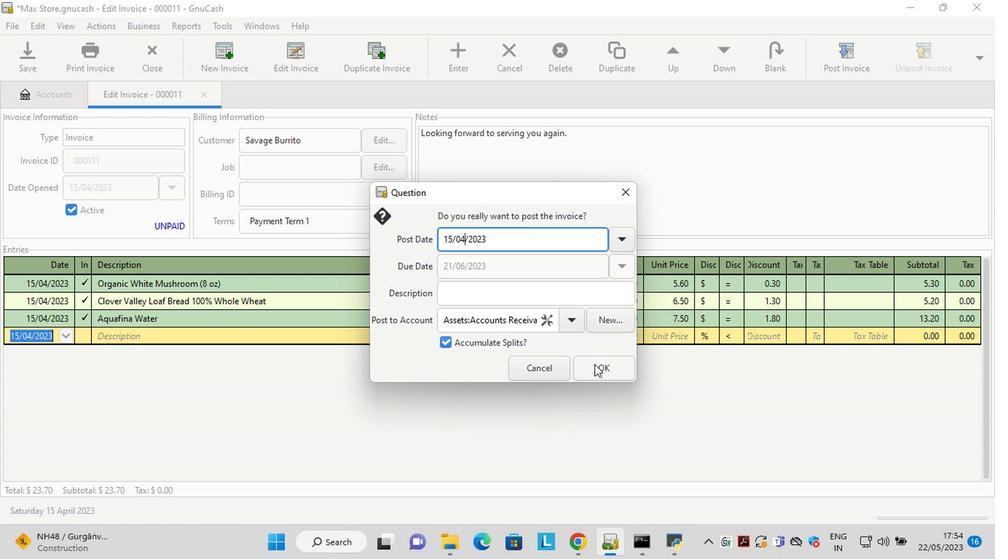 
Action: Mouse moved to (942, 54)
Screenshot: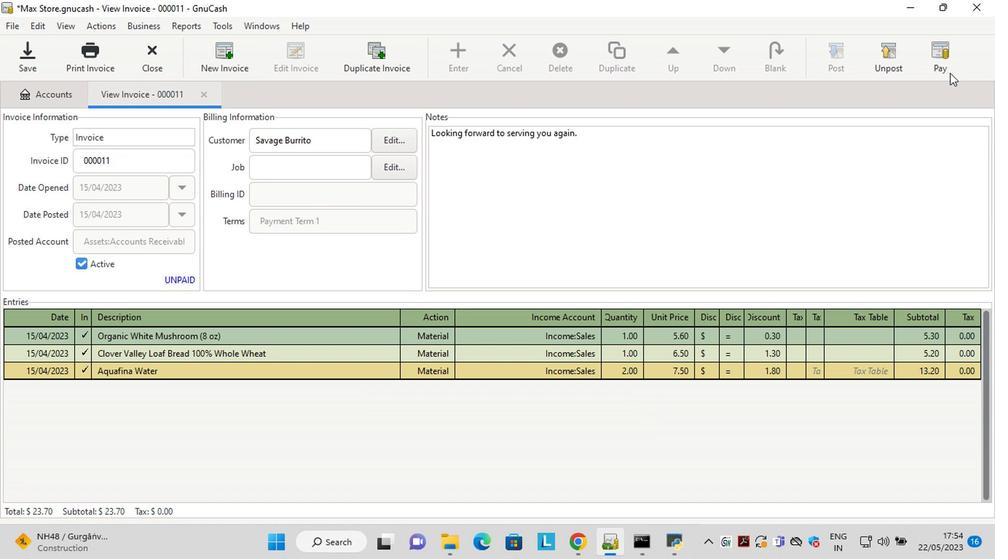 
Action: Mouse pressed left at (942, 54)
Screenshot: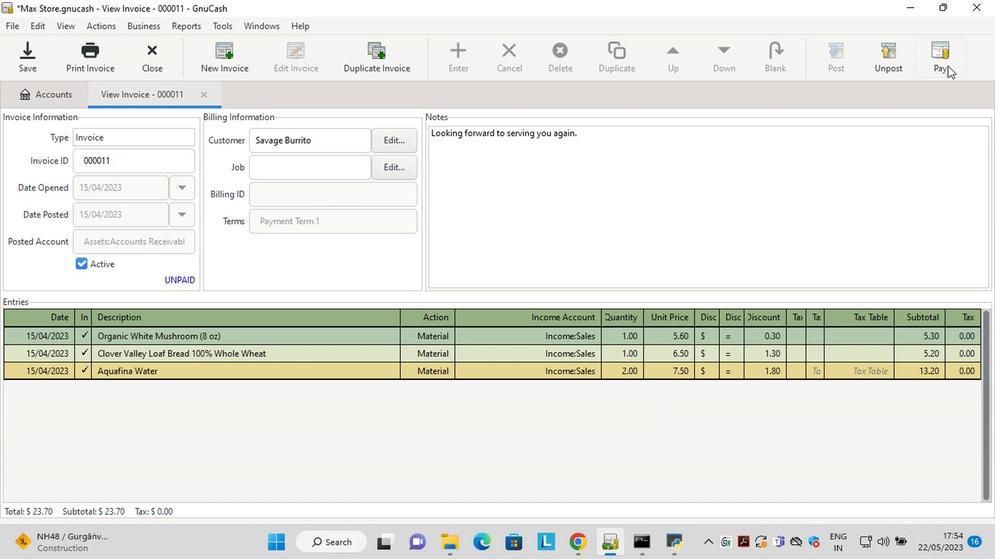 
Action: Mouse moved to (403, 283)
Screenshot: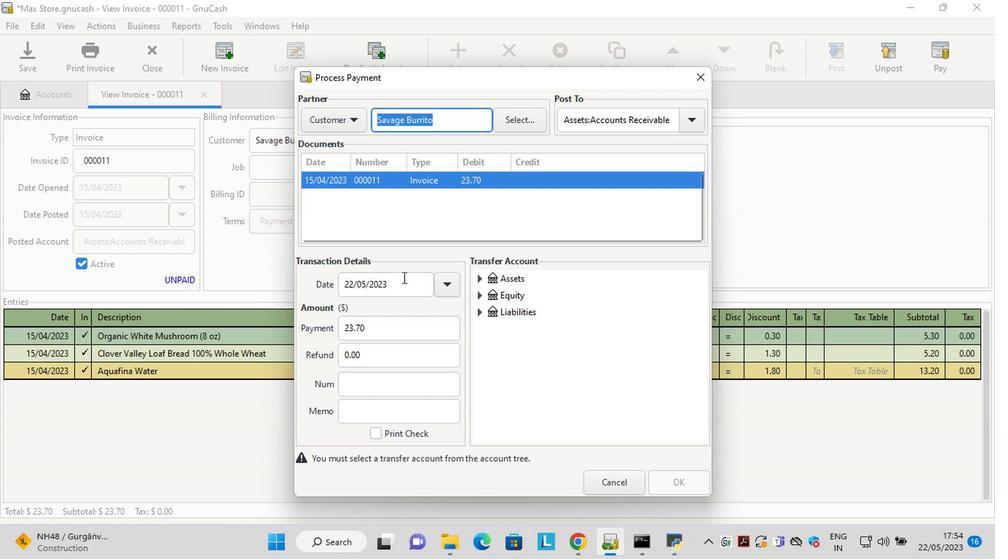 
Action: Mouse pressed left at (403, 283)
Screenshot: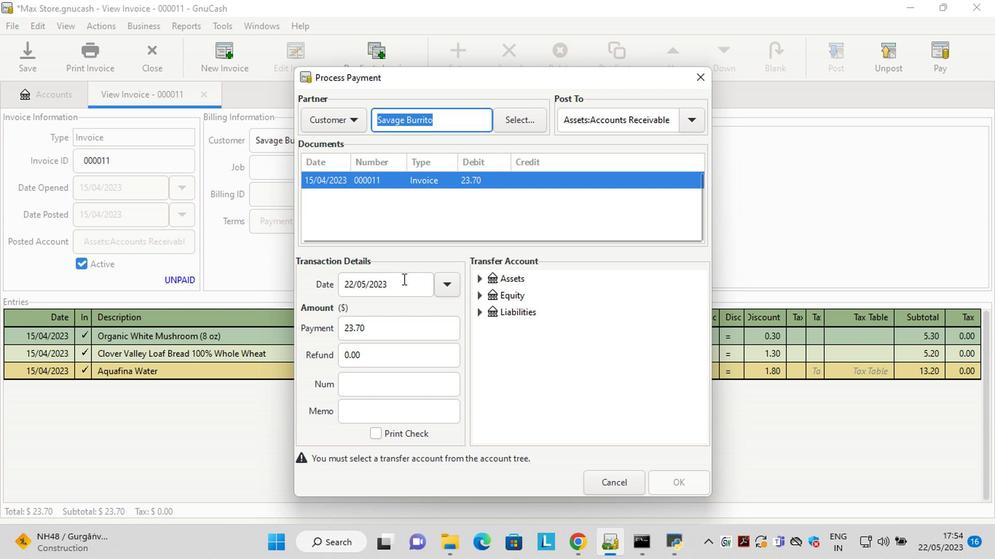 
Action: Key pressed <Key.left><Key.left><Key.left><Key.left><Key.left><Key.left><Key.left><Key.left><Key.left><Key.left><Key.left><Key.left><Key.left><Key.left><Key.left><Key.left><Key.delete><Key.delete>15
Screenshot: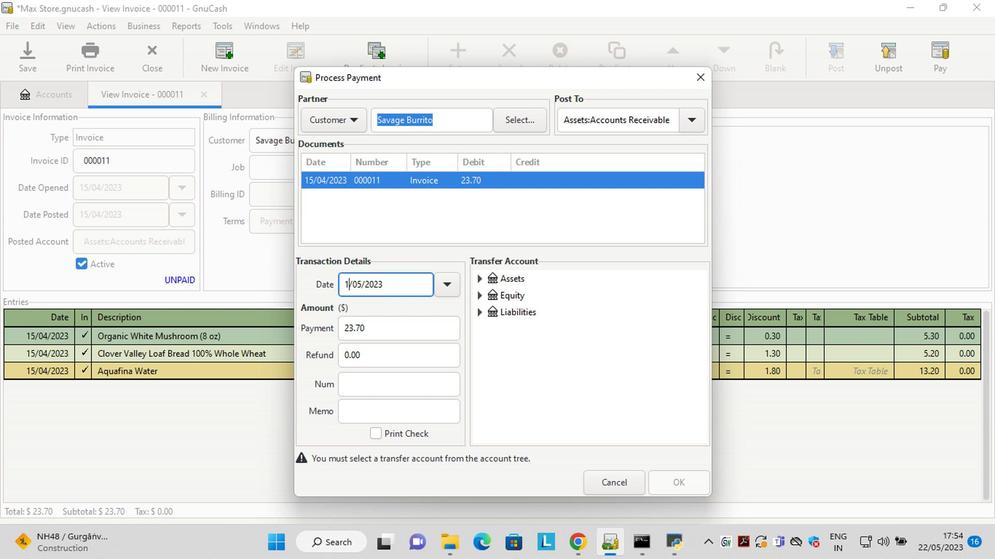 
Action: Mouse moved to (481, 283)
Screenshot: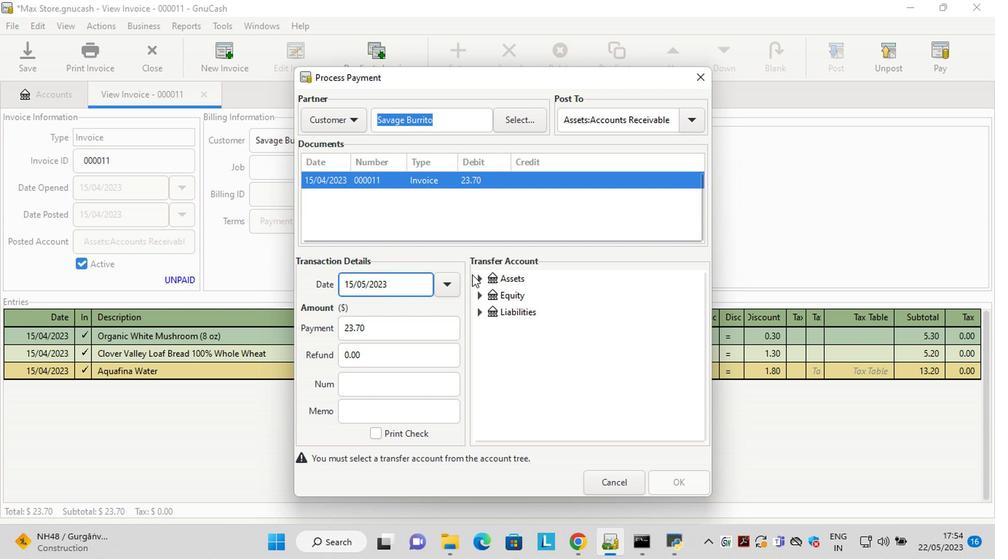 
Action: Mouse pressed left at (481, 283)
Screenshot: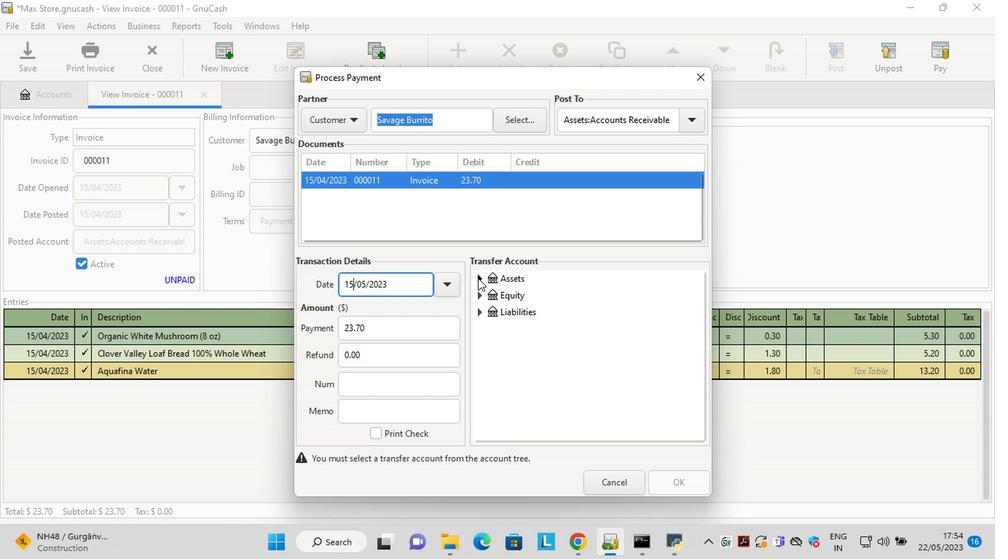 
Action: Mouse moved to (492, 296)
Screenshot: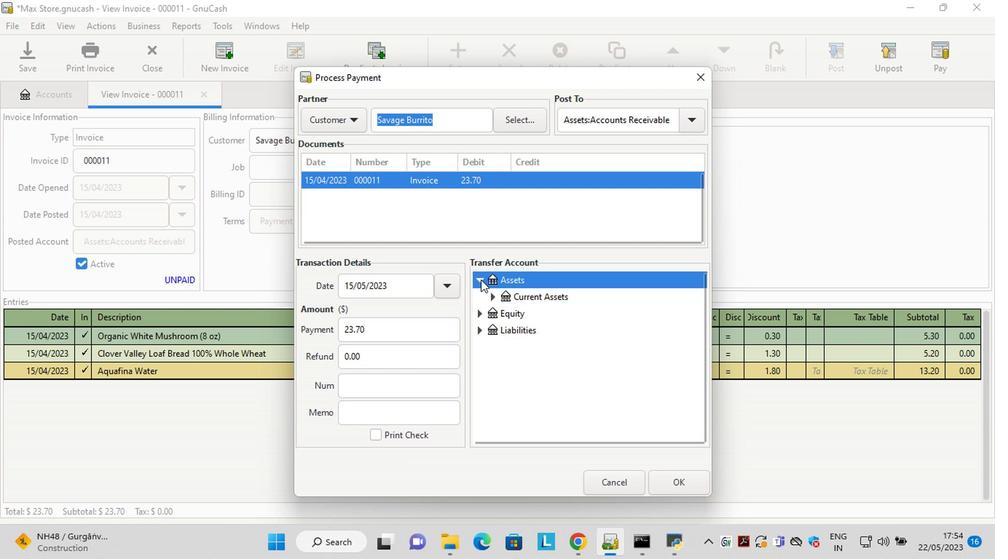 
Action: Mouse pressed left at (492, 296)
Screenshot: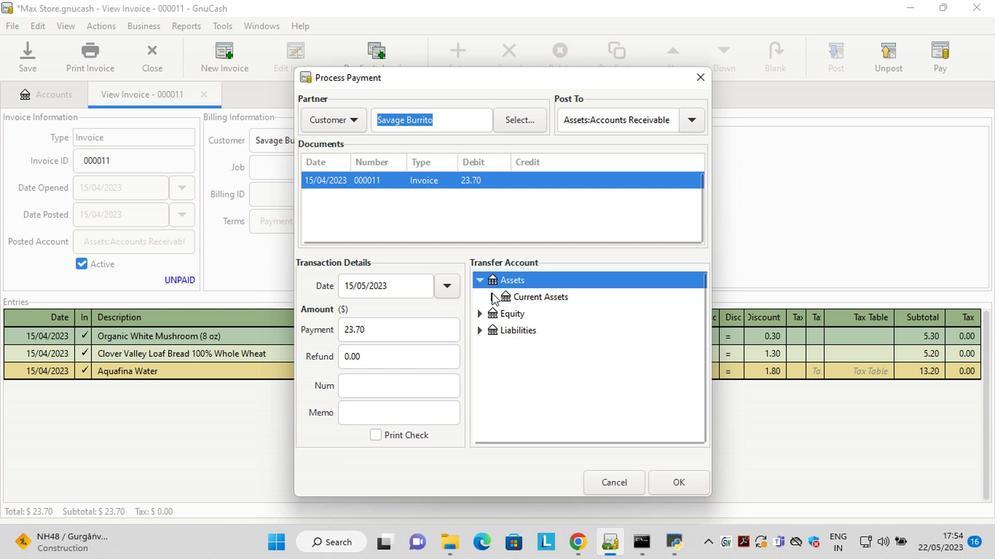 
Action: Mouse moved to (520, 316)
Screenshot: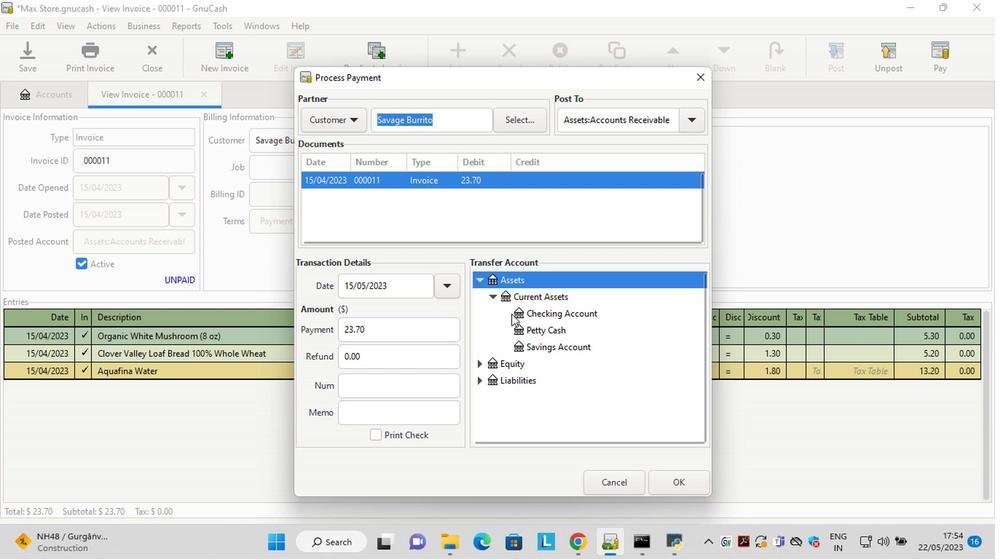 
Action: Mouse pressed left at (520, 316)
Screenshot: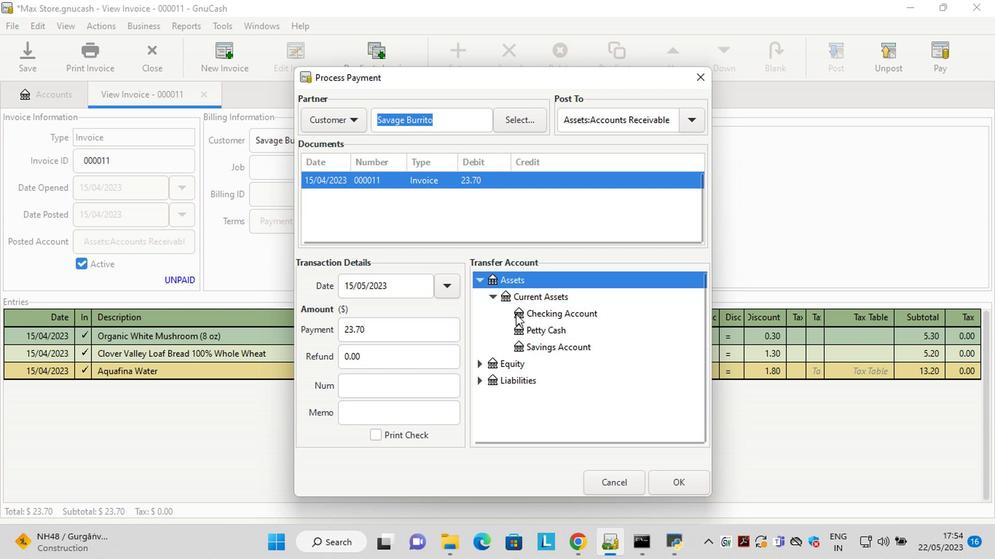 
Action: Mouse moved to (671, 481)
Screenshot: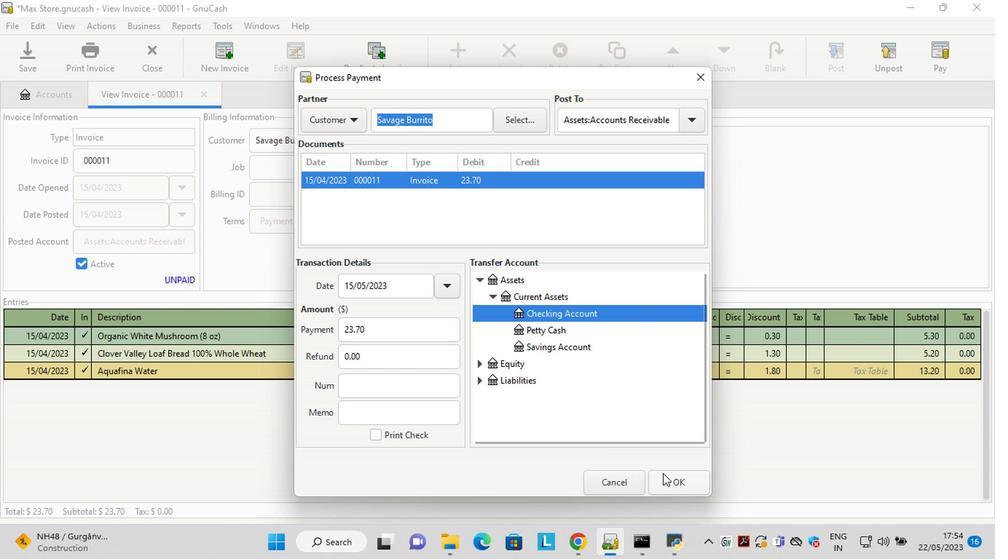 
Action: Mouse pressed left at (671, 481)
Screenshot: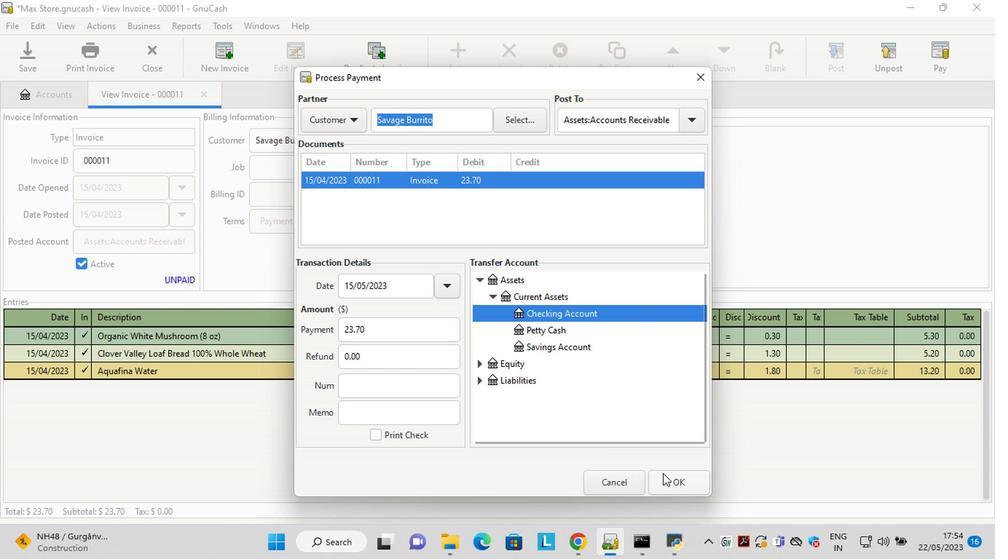 
Action: Mouse moved to (85, 52)
Screenshot: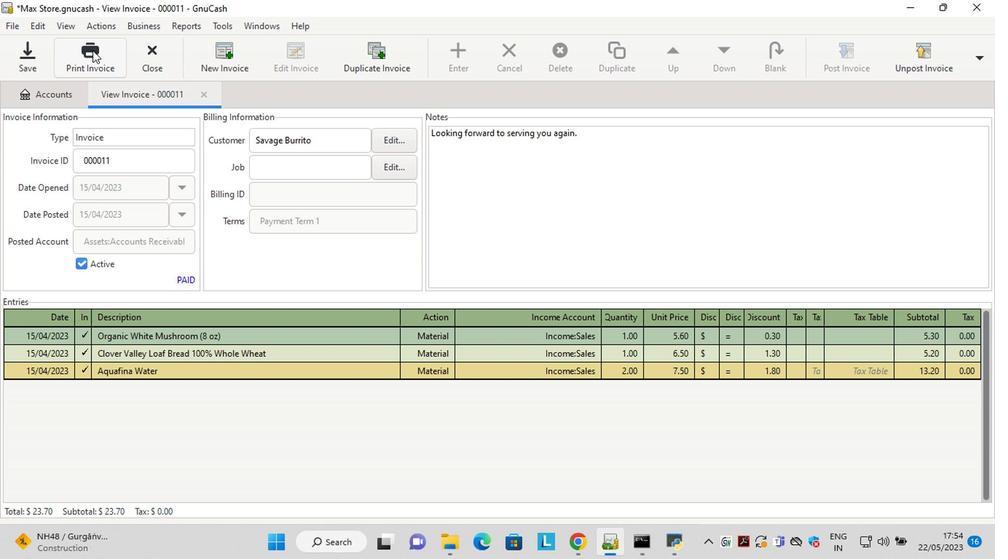 
Action: Mouse pressed left at (85, 52)
Screenshot: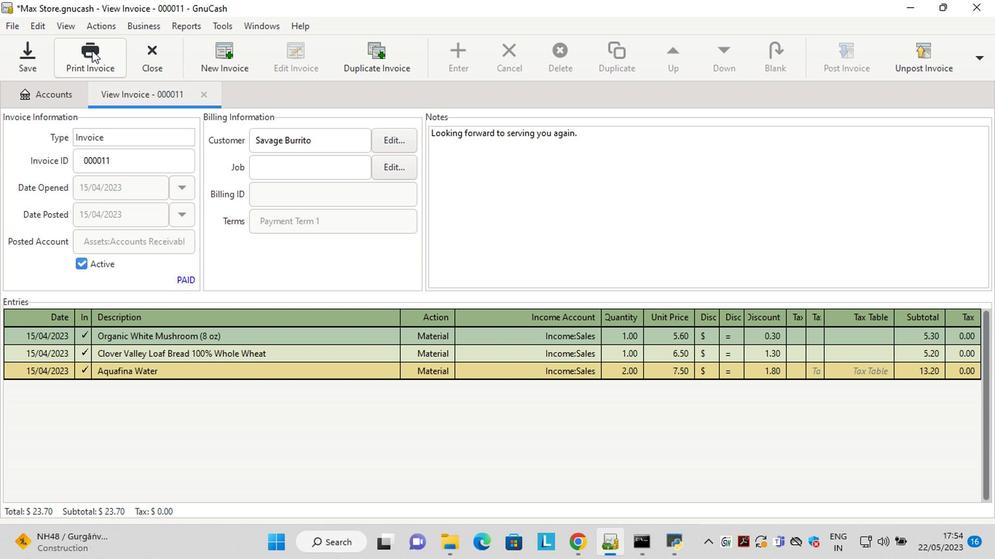 
Action: Mouse moved to (368, 54)
Screenshot: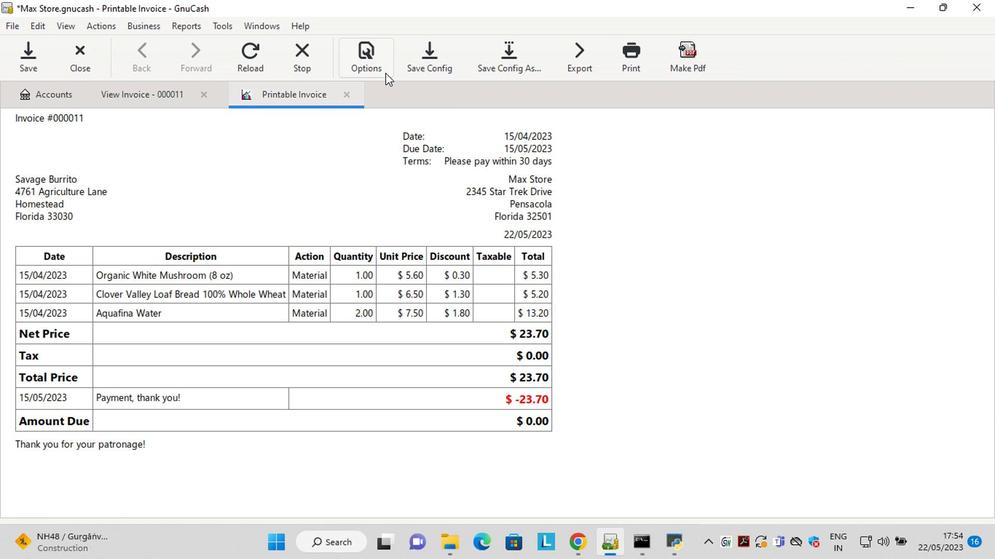
Action: Mouse pressed left at (368, 54)
Screenshot: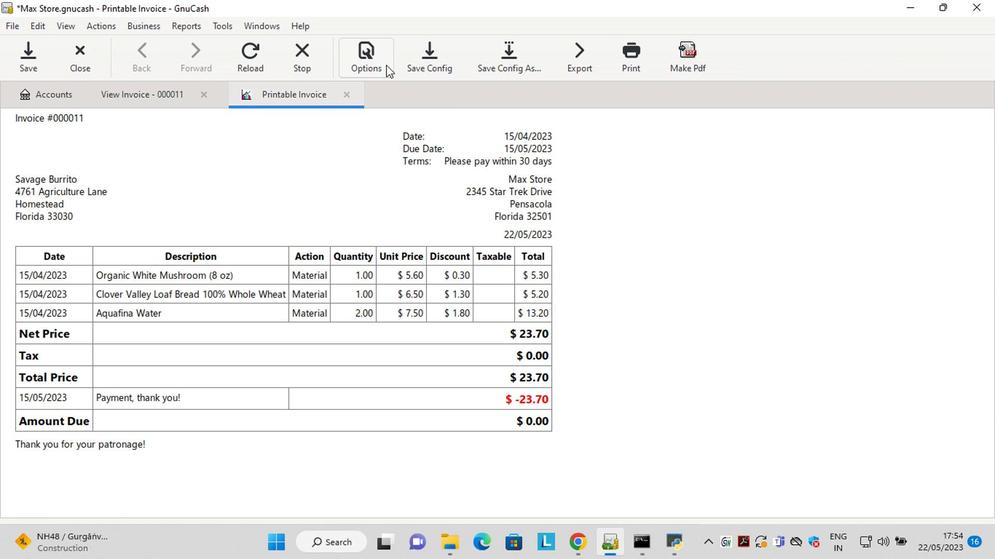 
Action: Mouse moved to (140, 151)
Screenshot: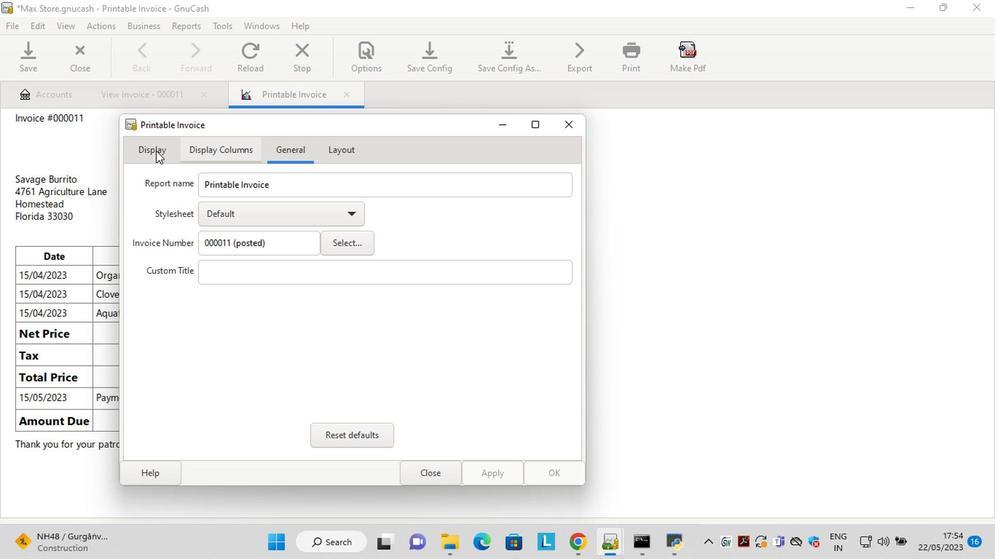 
Action: Mouse pressed left at (140, 151)
Screenshot: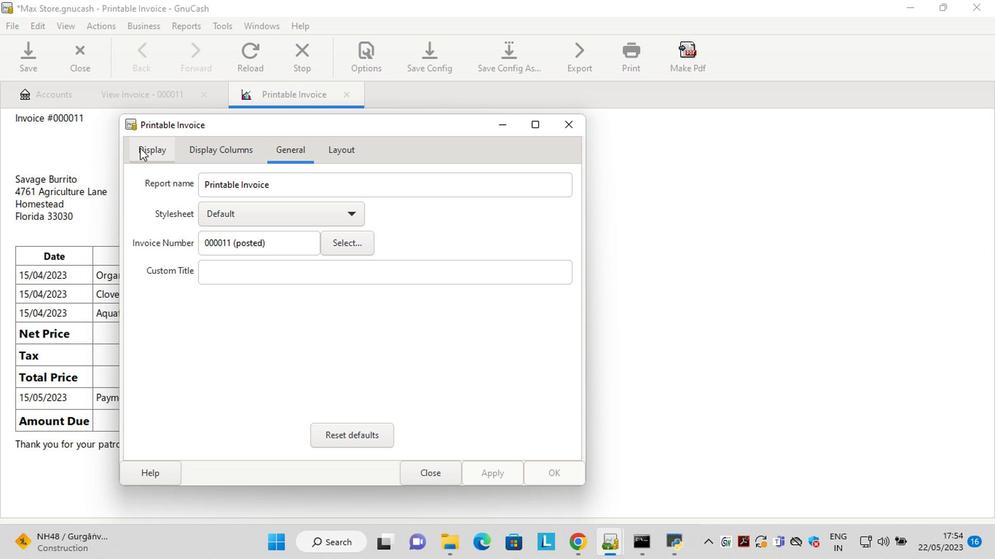
Action: Mouse moved to (255, 325)
Screenshot: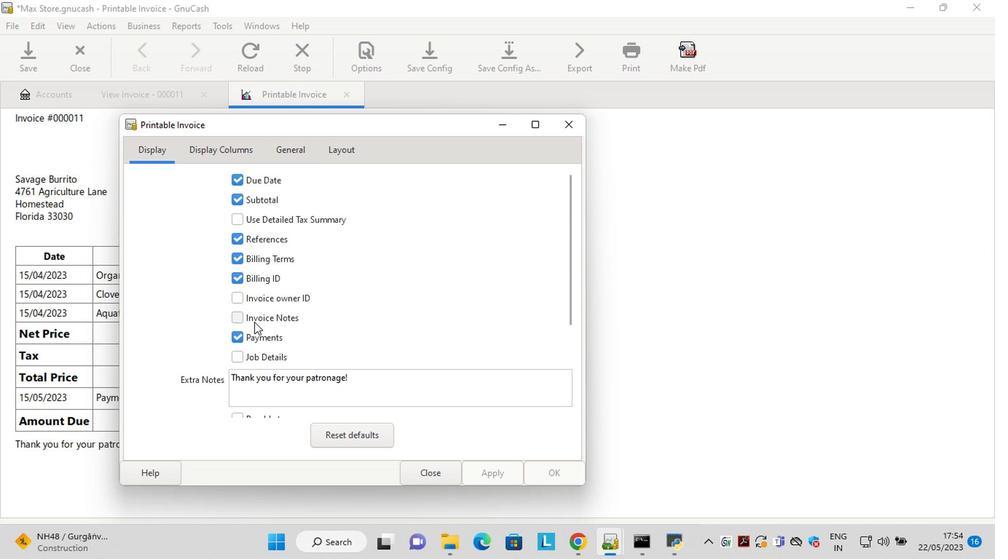 
Action: Mouse pressed left at (255, 325)
Screenshot: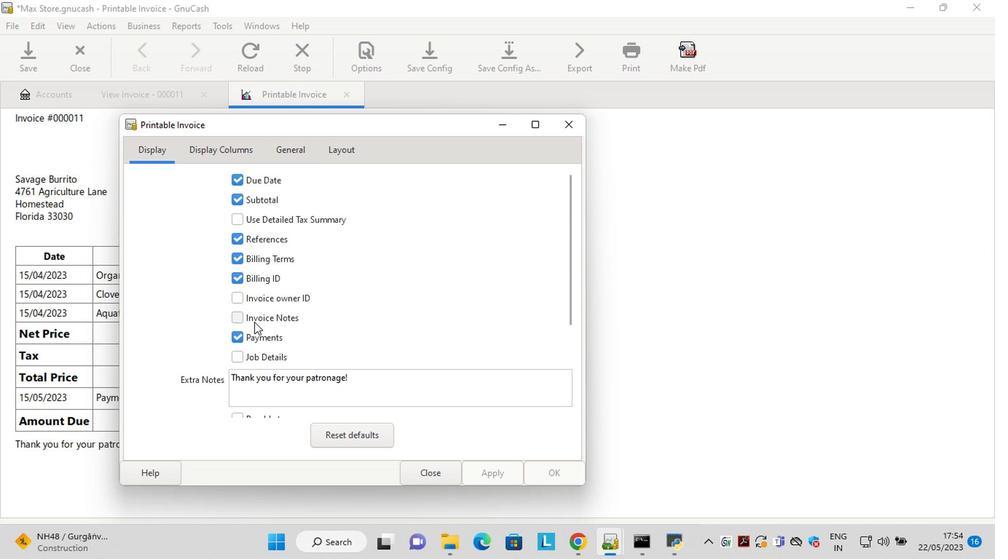 
Action: Mouse moved to (489, 478)
Screenshot: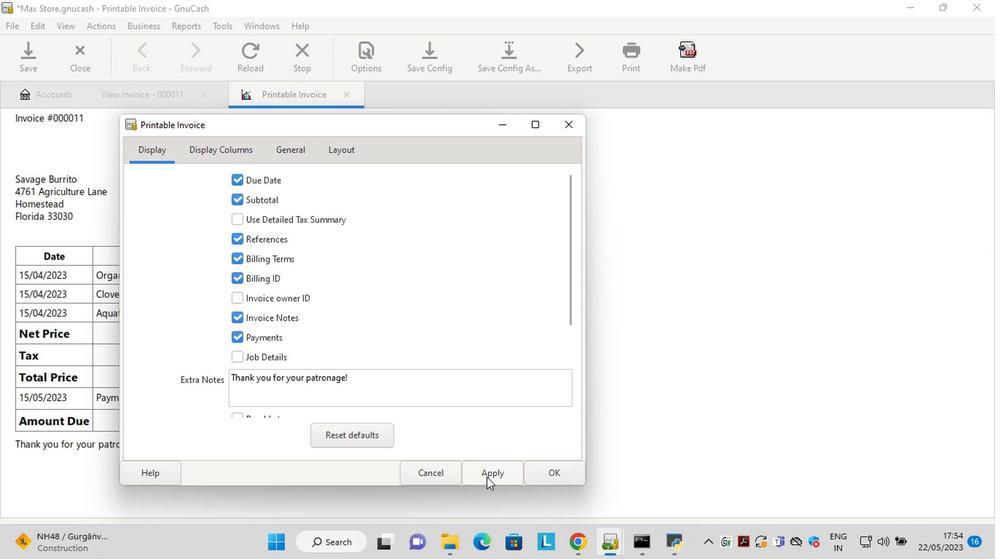
Action: Mouse pressed left at (489, 478)
Screenshot: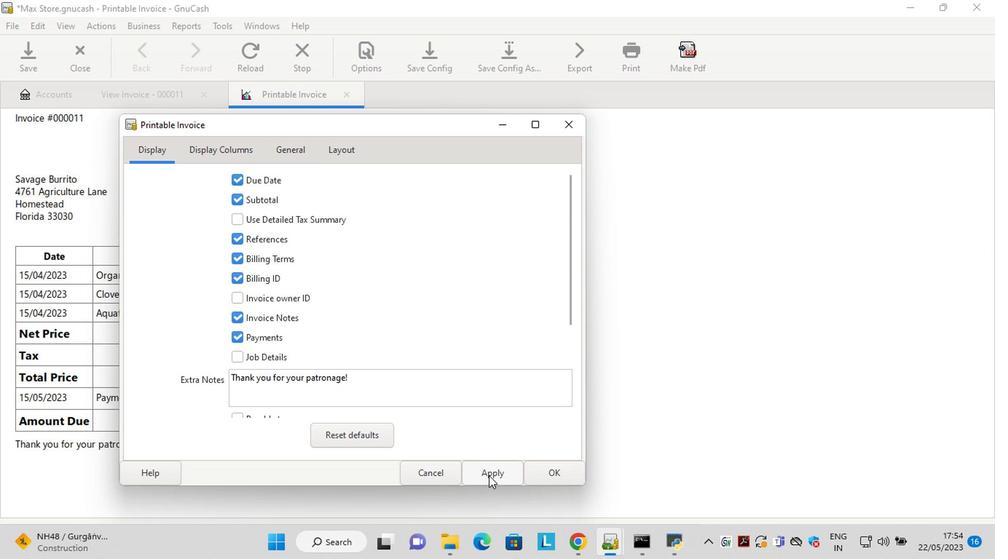 
Action: Mouse moved to (408, 472)
Screenshot: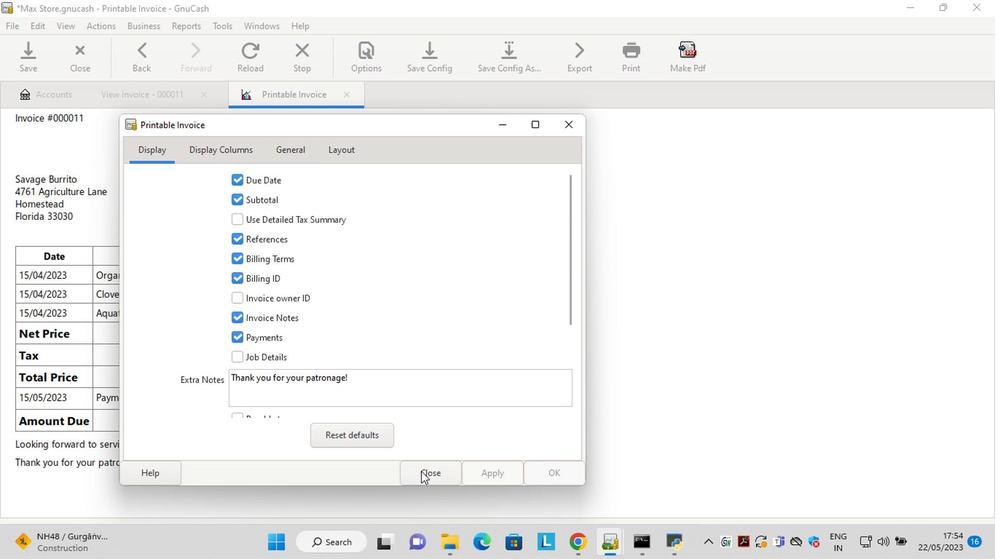 
Action: Mouse pressed left at (408, 472)
Screenshot: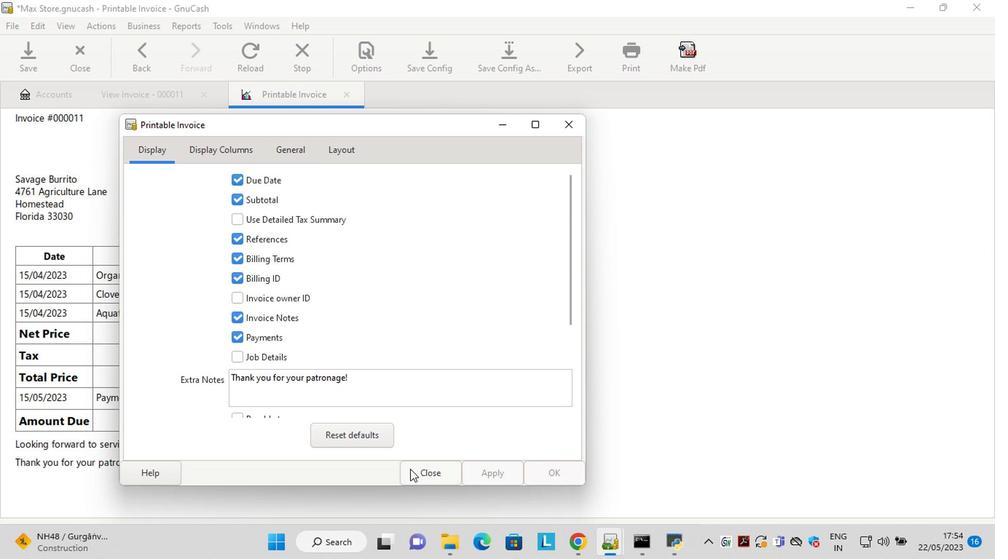 
Action: Mouse moved to (406, 470)
Screenshot: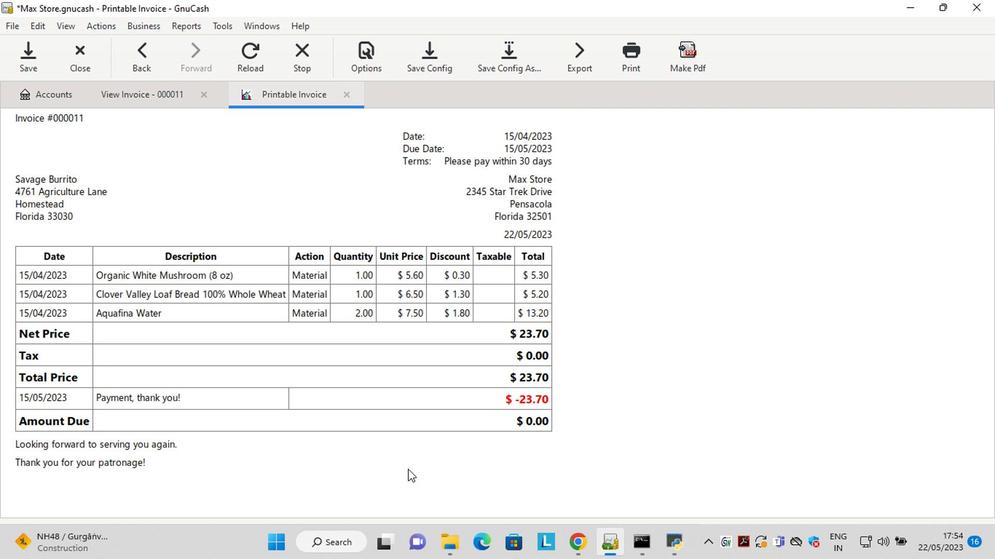 
